 Task: Look for space in Garango, Burkina Faso from 10th July, 2023 to 25th July, 2023 for 3 adults, 1 child in price range Rs.15000 to Rs.25000. Place can be shared room with 2 bedrooms having 3 beds and 2 bathrooms. Property type can be house, flat, guest house. Amenities needed are: wifi, air conditioning, TV, pool, gym, breakfast. Booking option can be shelf check-in. Required host language is English.
Action: Mouse moved to (403, 101)
Screenshot: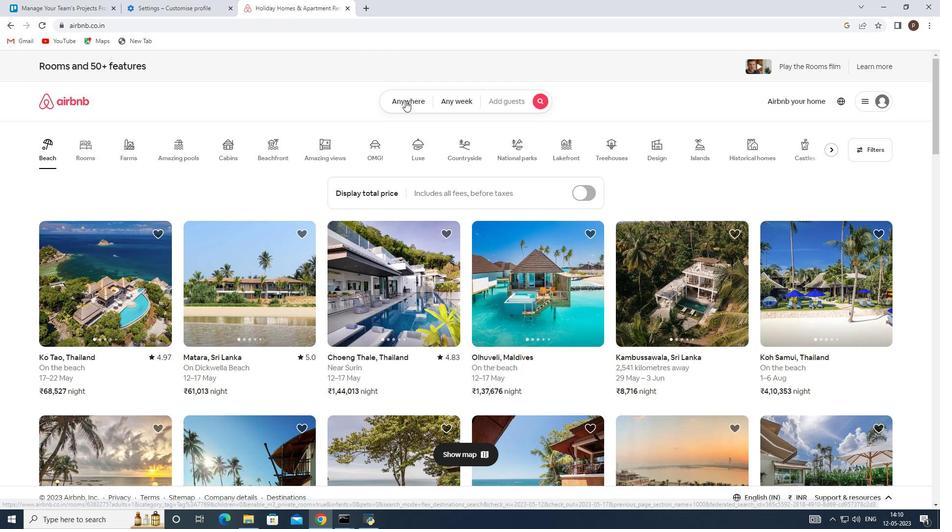 
Action: Mouse pressed left at (403, 101)
Screenshot: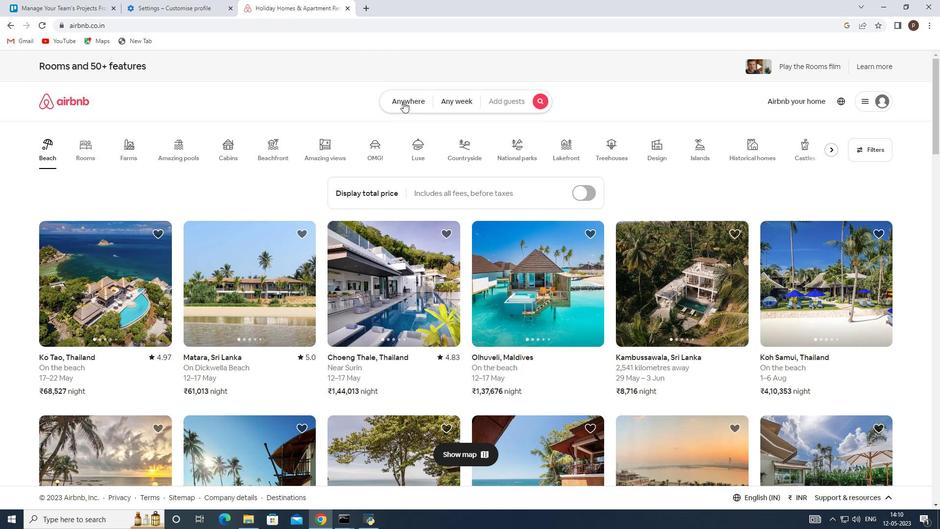 
Action: Mouse moved to (327, 144)
Screenshot: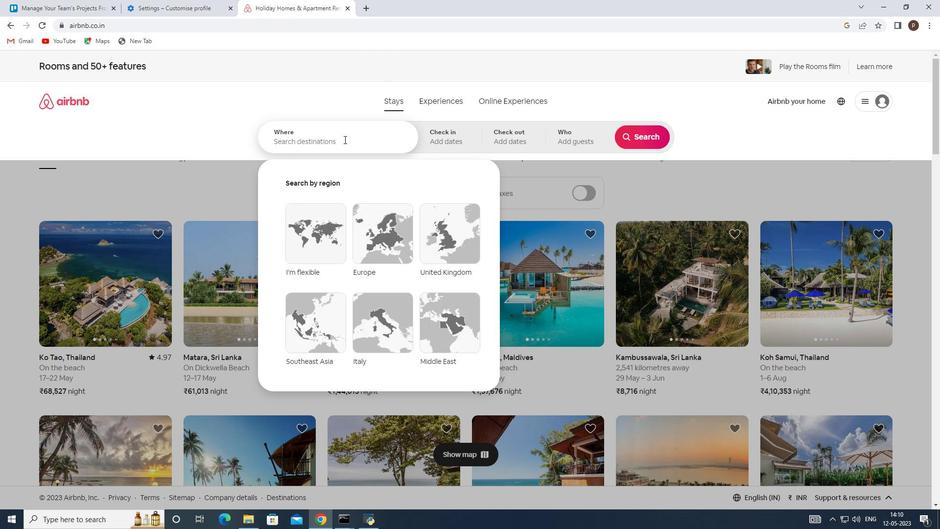 
Action: Mouse pressed left at (327, 144)
Screenshot: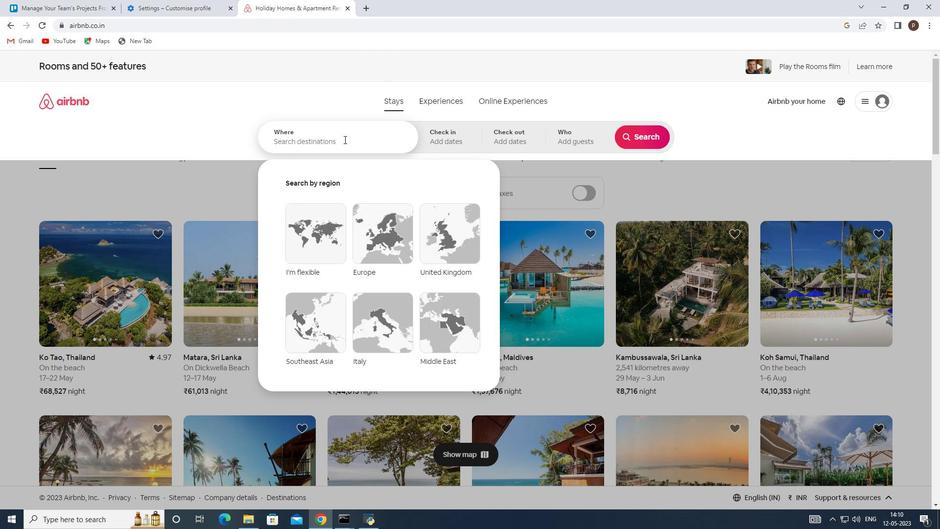 
Action: Key pressed <Key.caps_lock>G<Key.caps_lock>arango,<Key.space><Key.caps_lock>B<Key.caps_lock>urkina
Screenshot: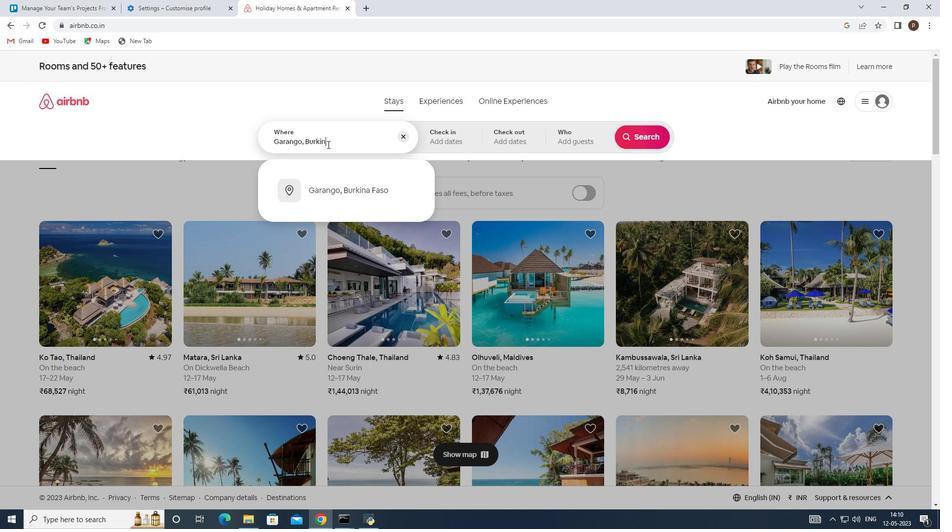 
Action: Mouse moved to (368, 187)
Screenshot: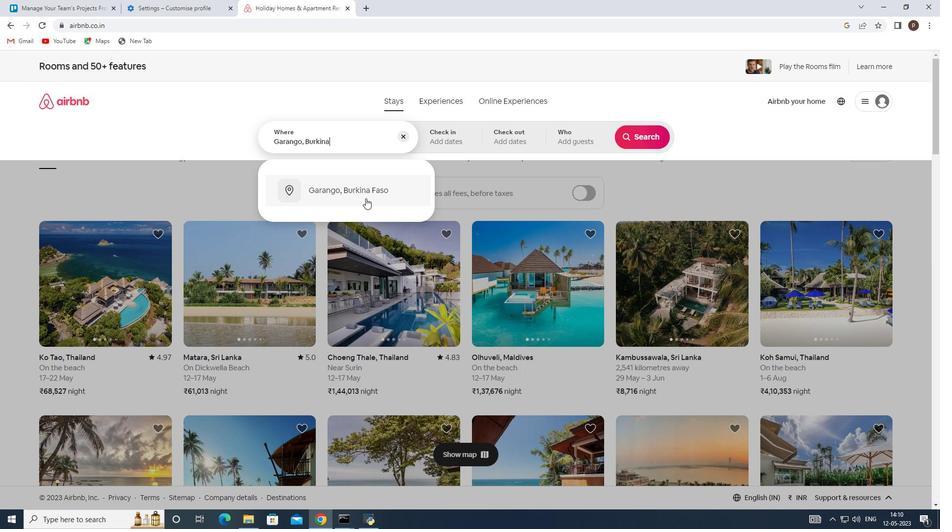 
Action: Mouse pressed left at (368, 187)
Screenshot: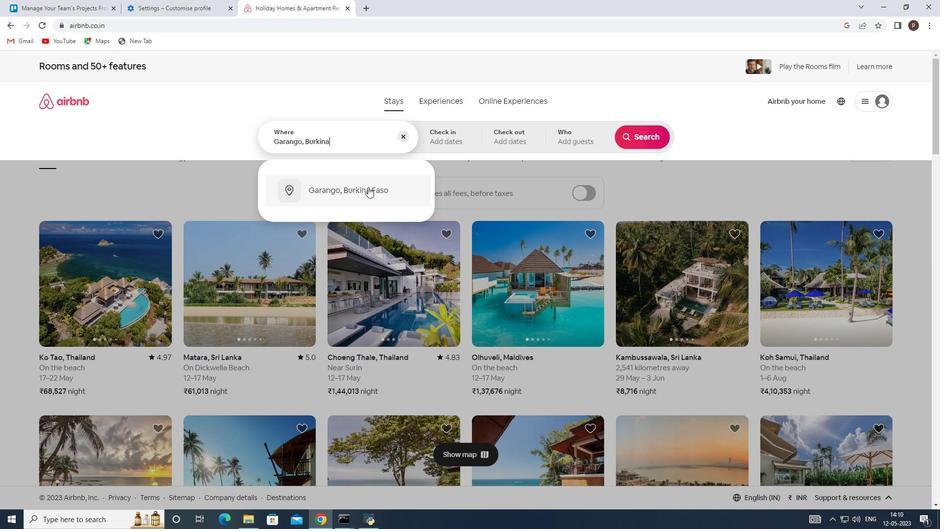 
Action: Mouse moved to (639, 211)
Screenshot: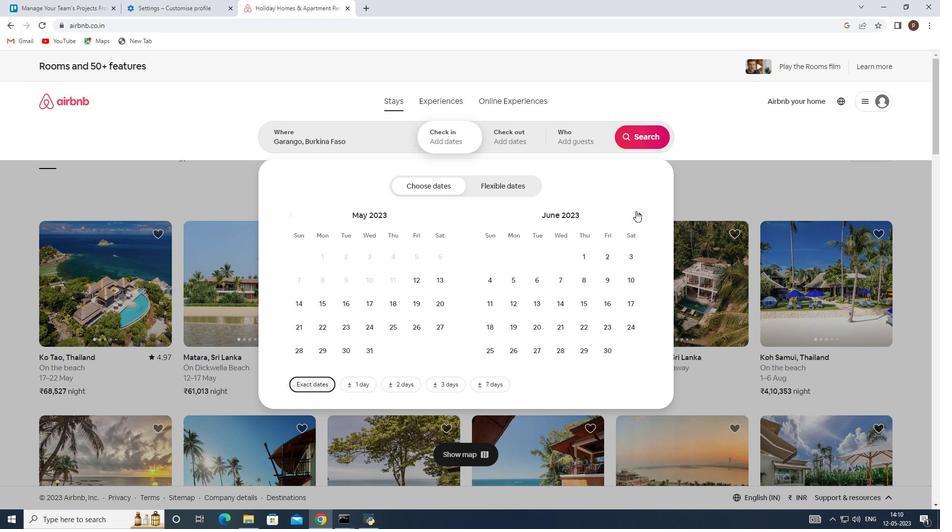 
Action: Mouse pressed left at (639, 211)
Screenshot: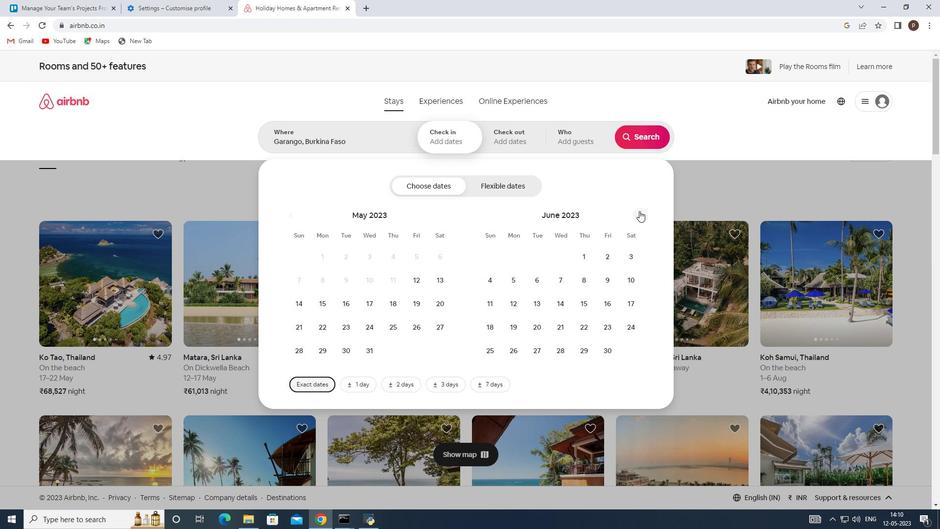 
Action: Mouse moved to (509, 303)
Screenshot: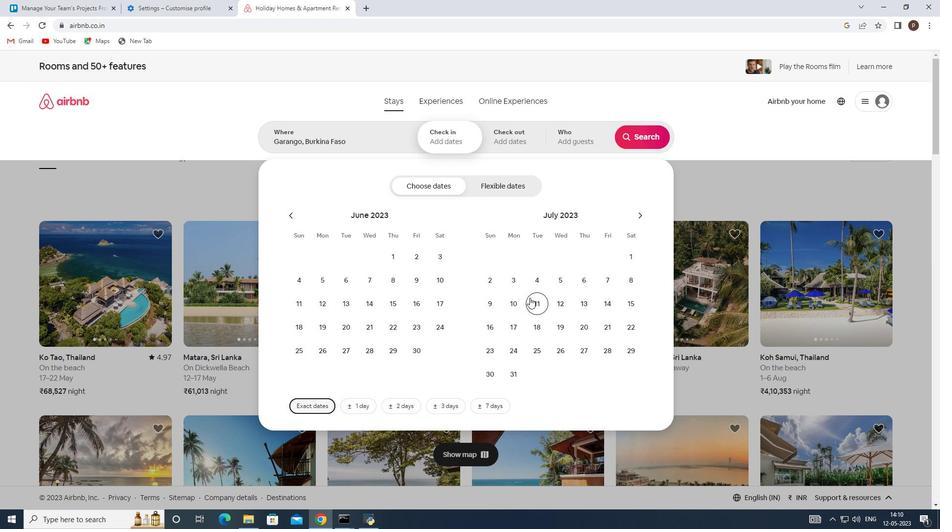 
Action: Mouse pressed left at (509, 303)
Screenshot: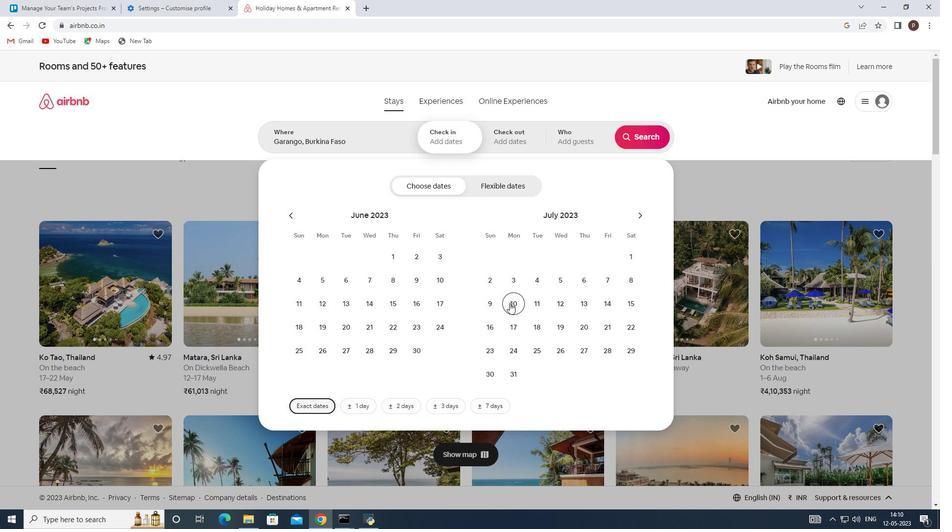 
Action: Mouse moved to (541, 350)
Screenshot: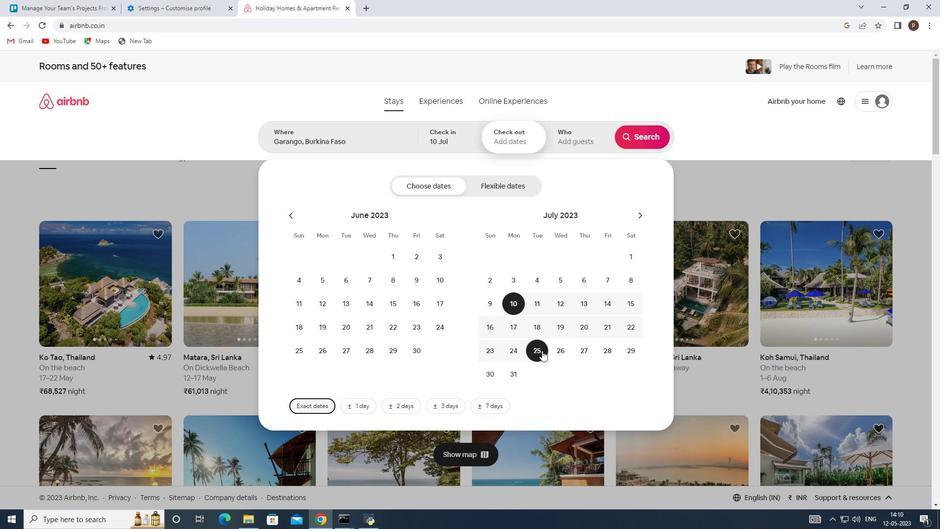 
Action: Mouse pressed left at (541, 350)
Screenshot: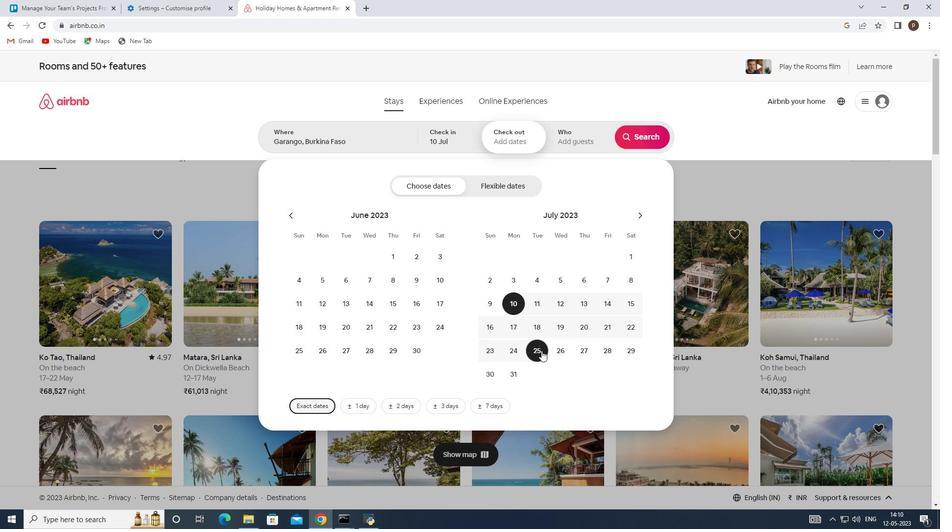 
Action: Mouse moved to (576, 139)
Screenshot: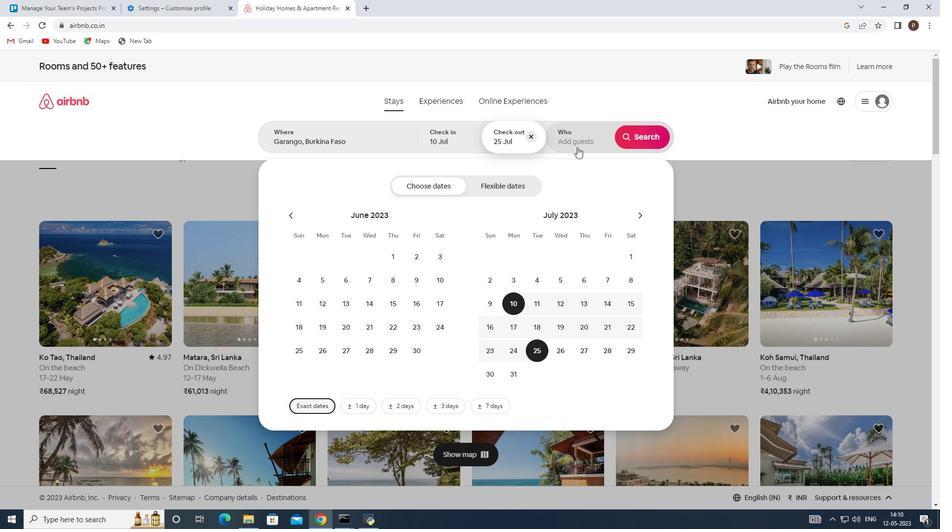 
Action: Mouse pressed left at (576, 139)
Screenshot: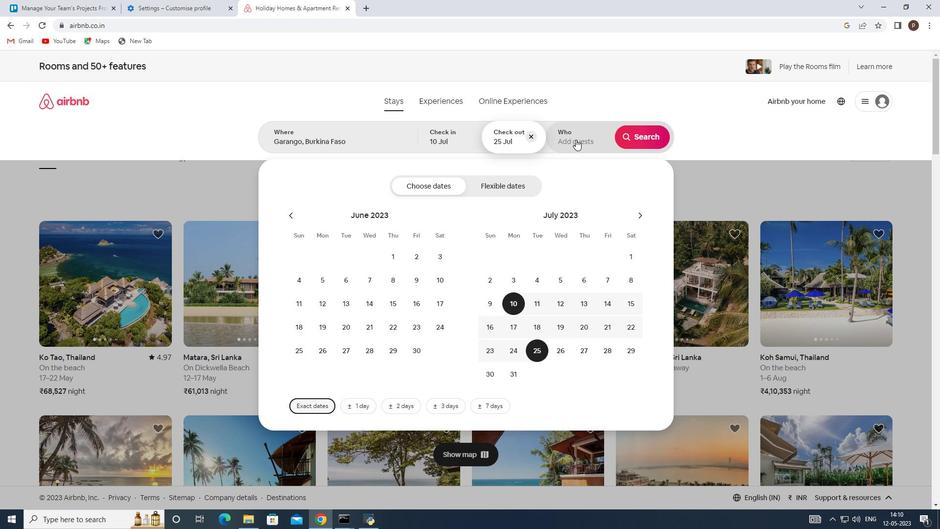
Action: Mouse moved to (642, 188)
Screenshot: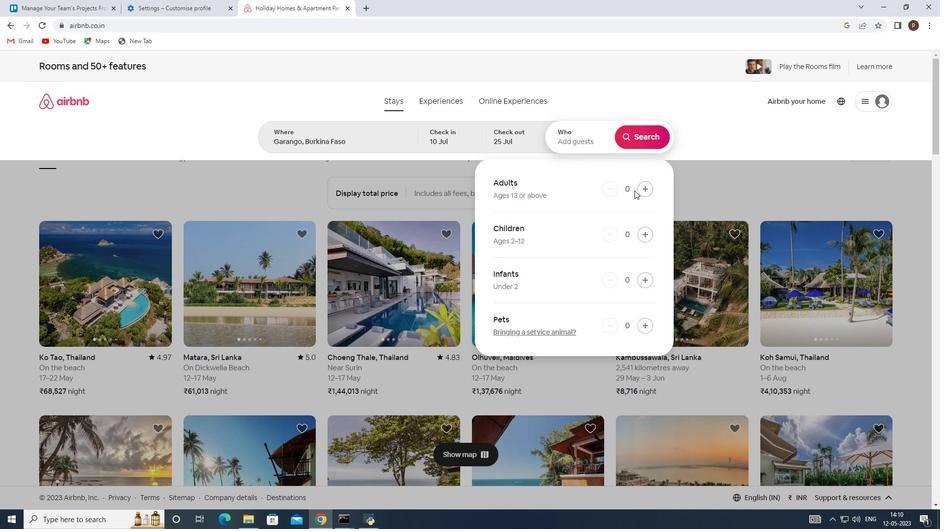 
Action: Mouse pressed left at (642, 188)
Screenshot: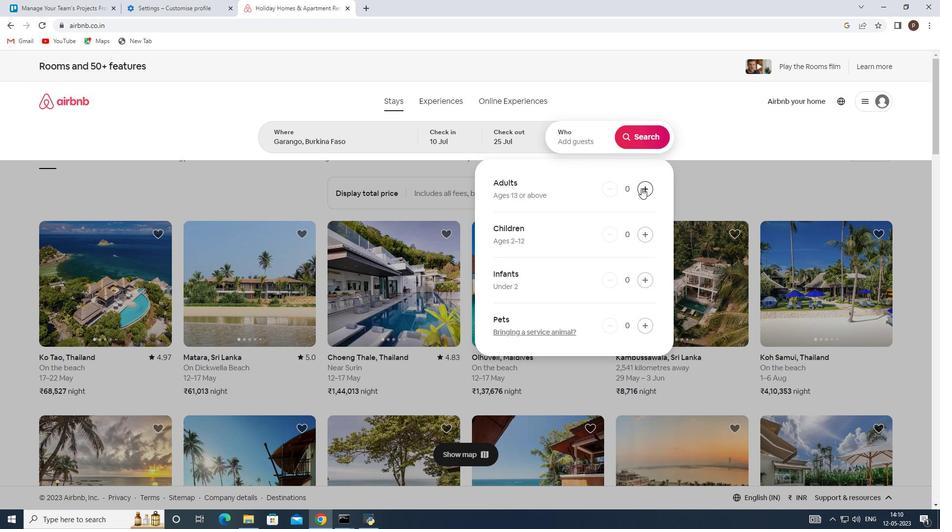 
Action: Mouse pressed left at (642, 188)
Screenshot: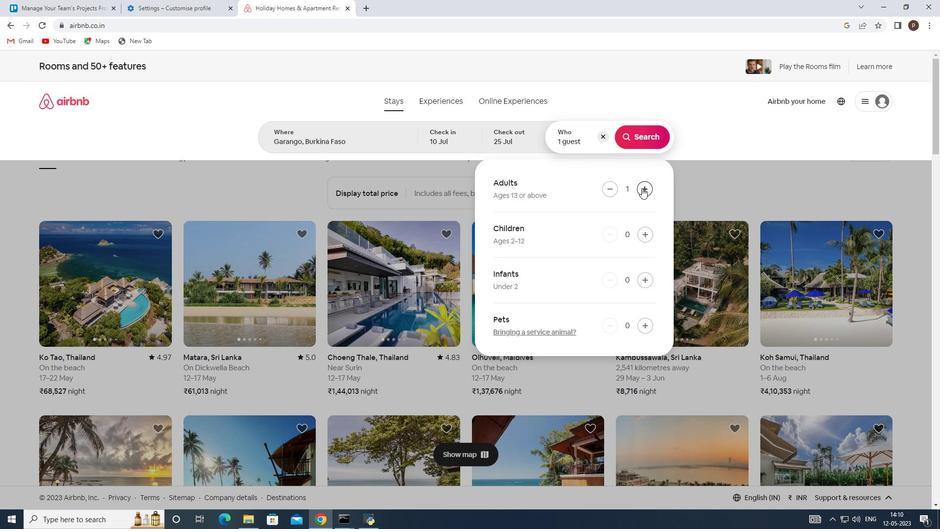 
Action: Mouse pressed left at (642, 188)
Screenshot: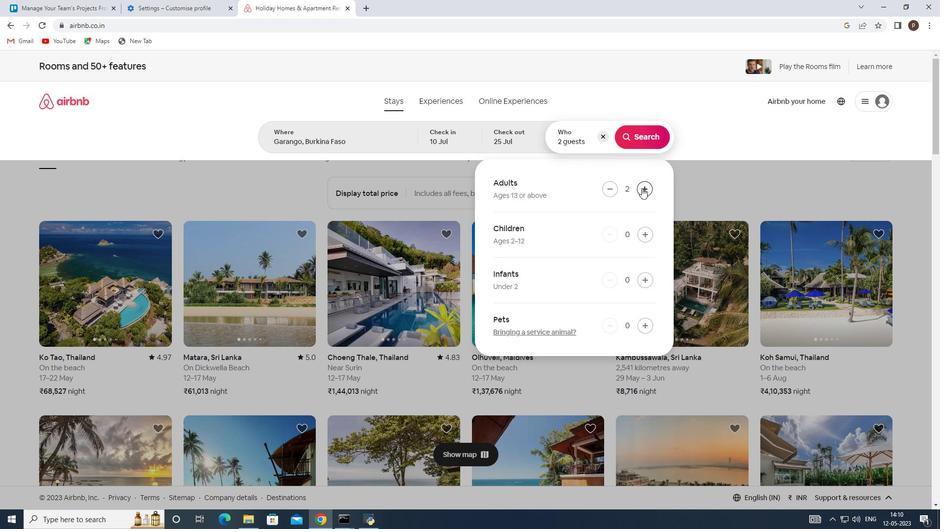 
Action: Mouse moved to (647, 237)
Screenshot: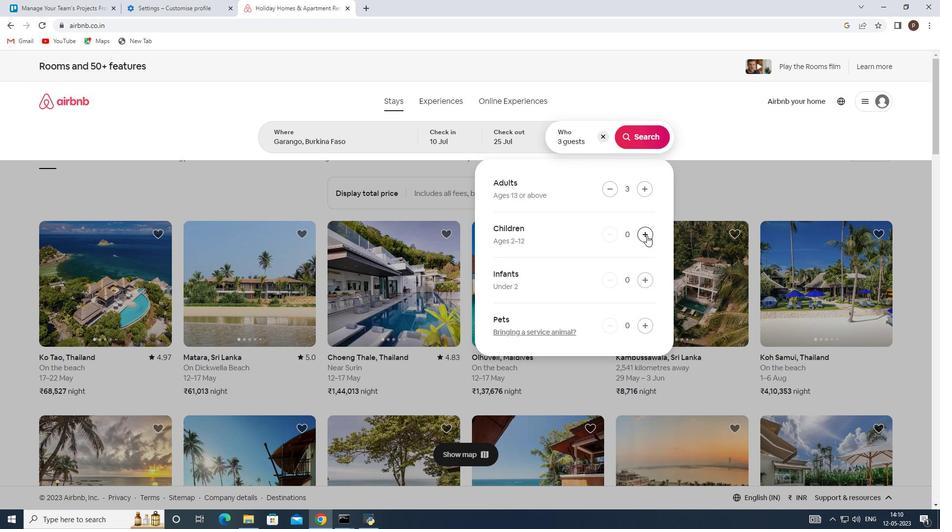 
Action: Mouse pressed left at (647, 237)
Screenshot: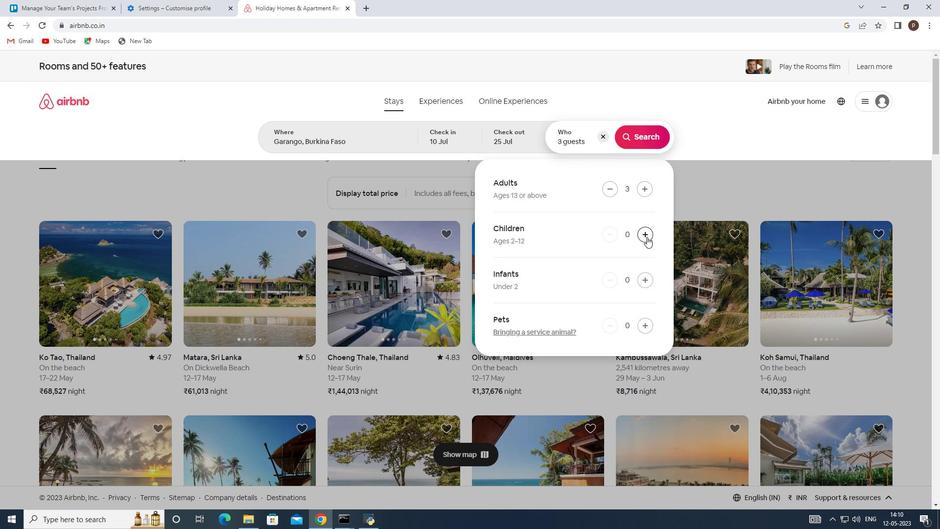 
Action: Mouse moved to (658, 130)
Screenshot: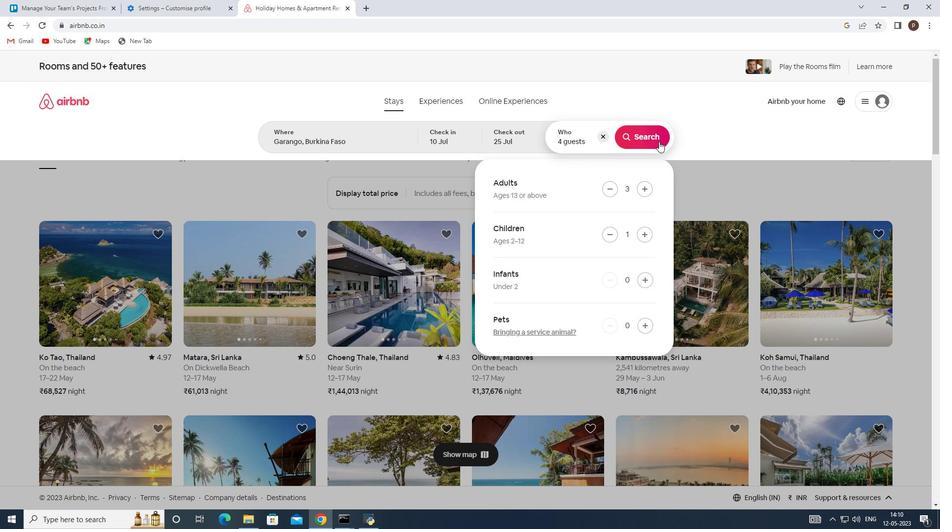 
Action: Mouse pressed left at (658, 130)
Screenshot: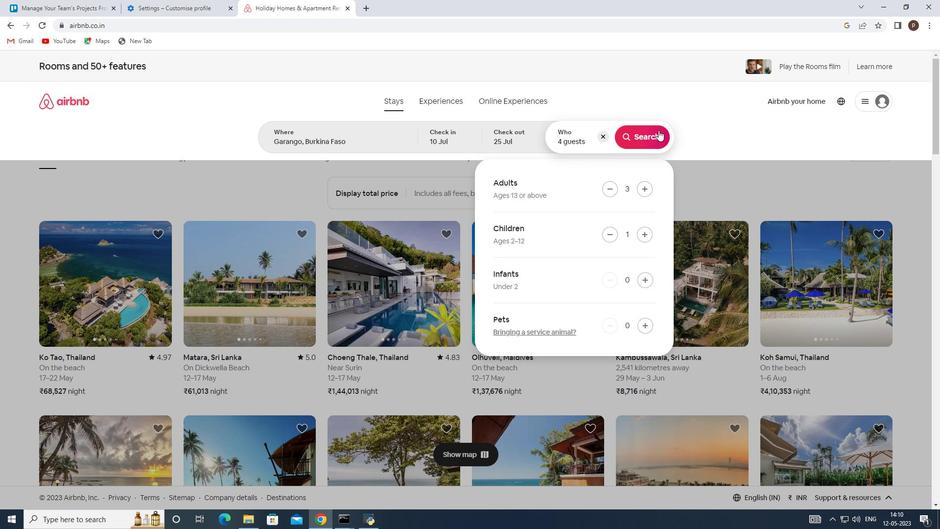 
Action: Mouse moved to (884, 111)
Screenshot: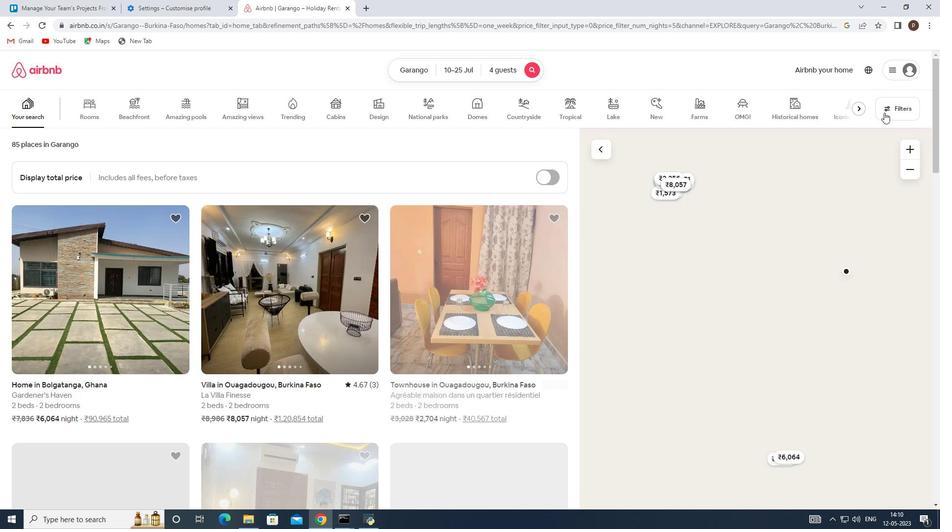 
Action: Mouse pressed left at (884, 111)
Screenshot: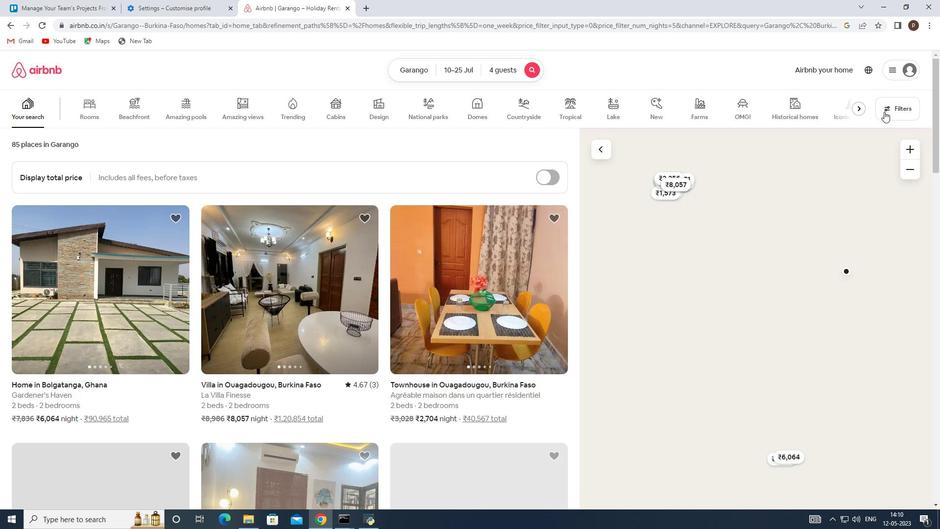 
Action: Mouse moved to (333, 350)
Screenshot: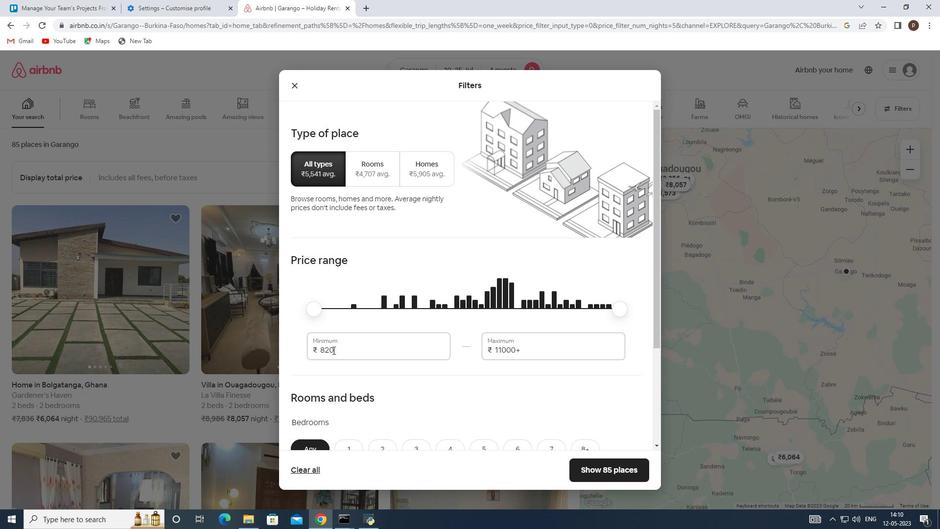 
Action: Mouse pressed left at (333, 350)
Screenshot: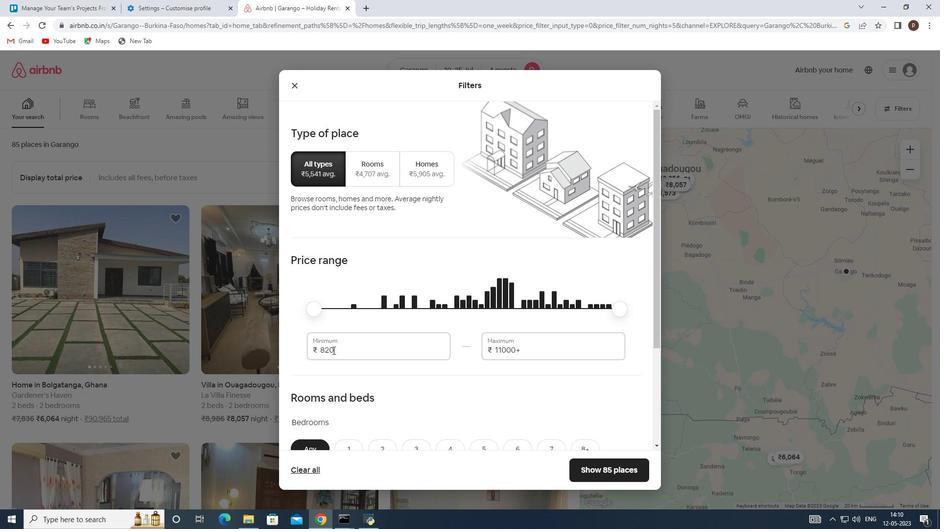 
Action: Mouse pressed left at (333, 350)
Screenshot: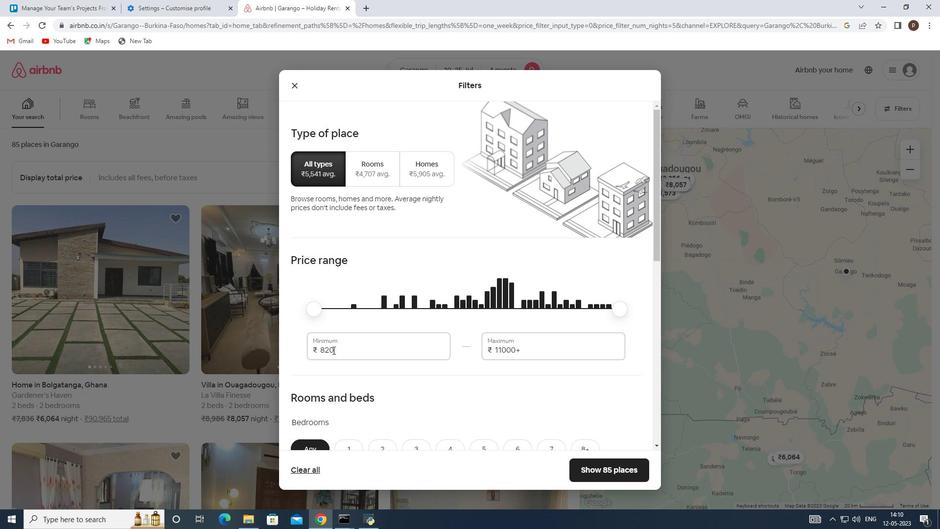 
Action: Key pressed 15000<Key.tab>25000
Screenshot: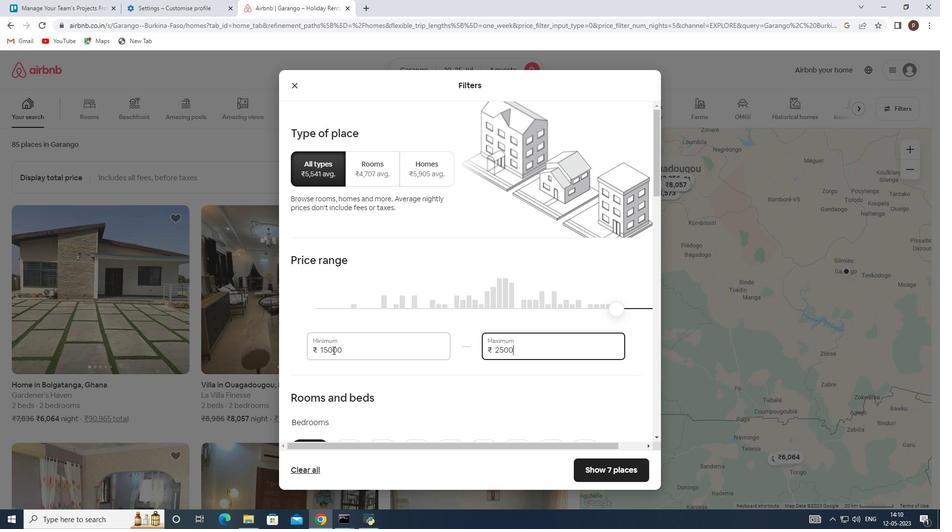 
Action: Mouse moved to (361, 360)
Screenshot: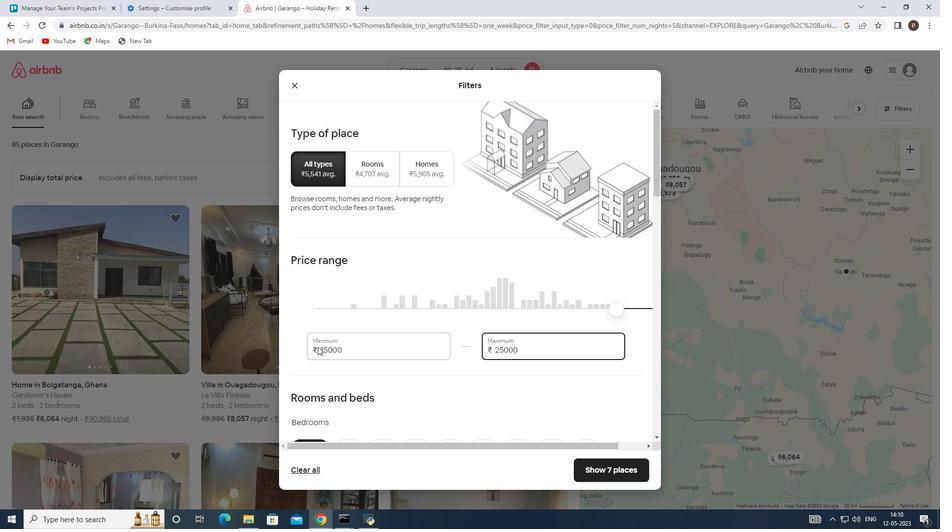 
Action: Mouse scrolled (361, 360) with delta (0, 0)
Screenshot: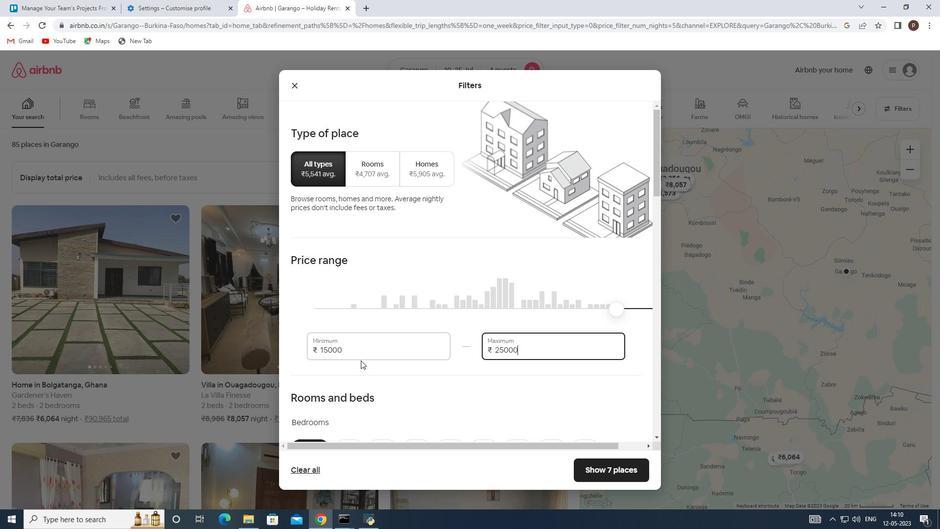 
Action: Mouse moved to (390, 361)
Screenshot: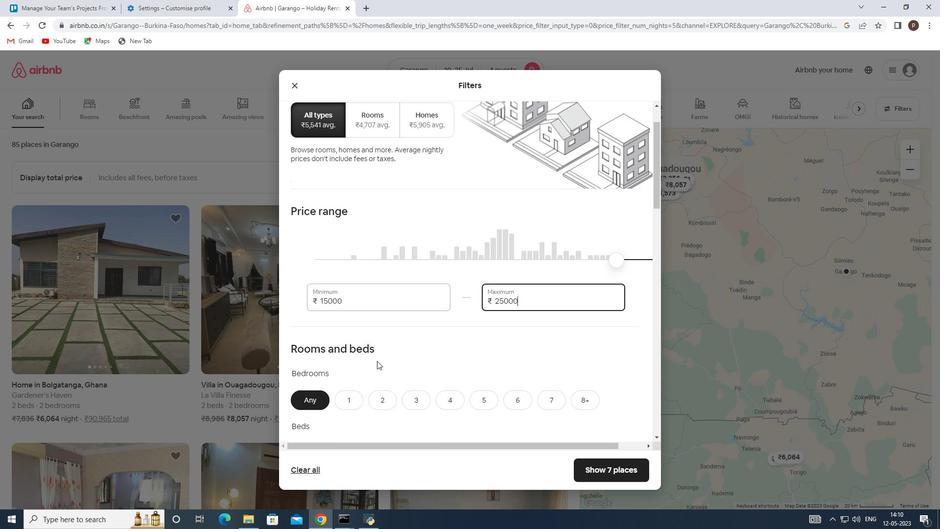 
Action: Mouse scrolled (390, 360) with delta (0, 0)
Screenshot: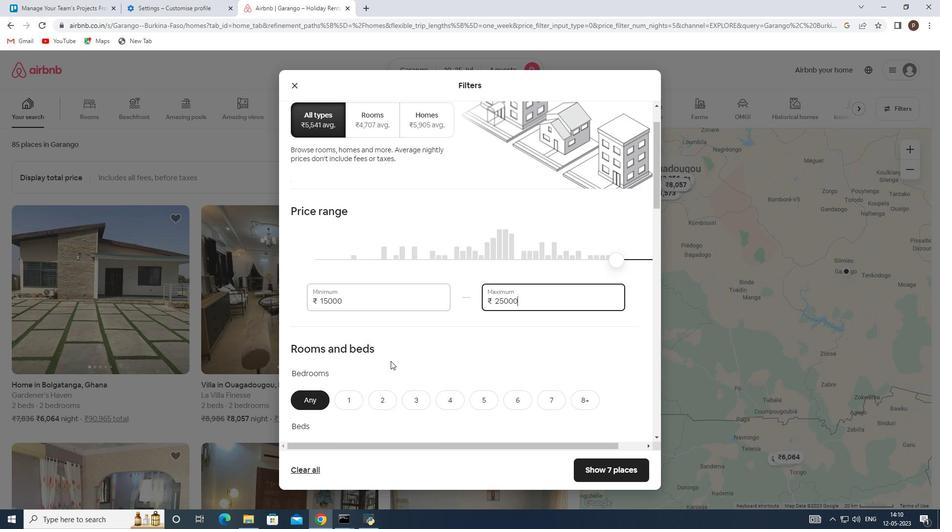 
Action: Mouse scrolled (390, 360) with delta (0, 0)
Screenshot: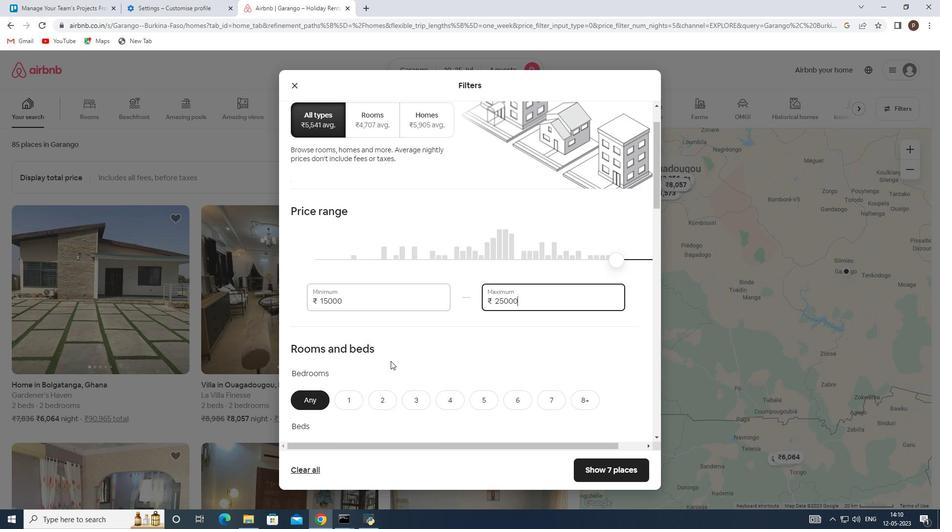 
Action: Mouse moved to (388, 294)
Screenshot: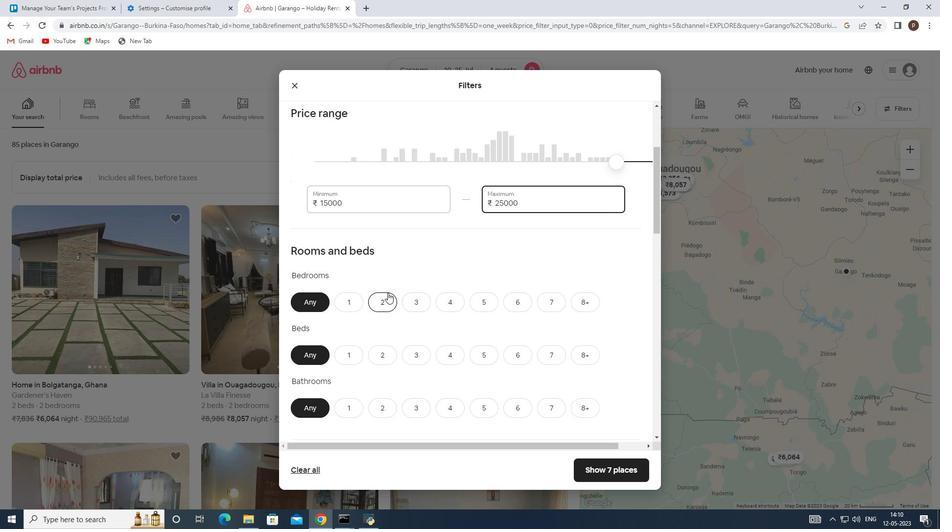 
Action: Mouse pressed left at (388, 294)
Screenshot: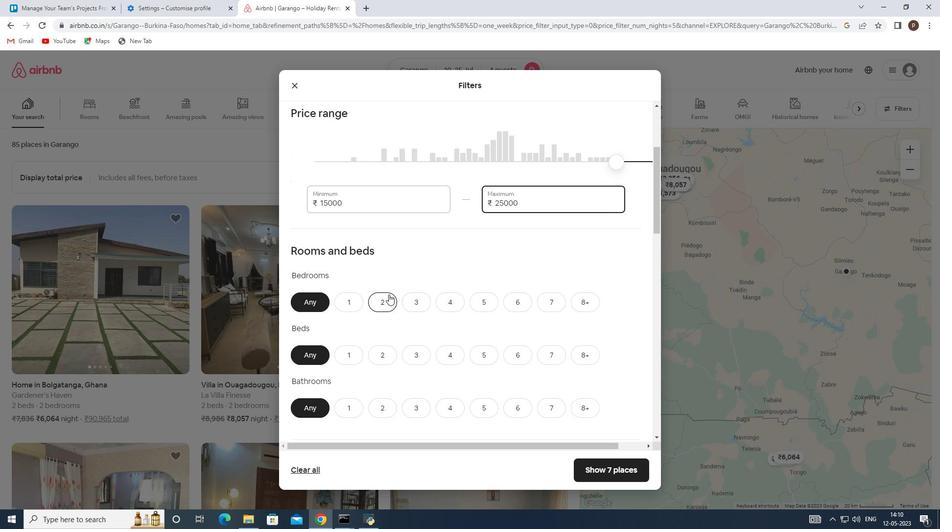 
Action: Mouse moved to (421, 348)
Screenshot: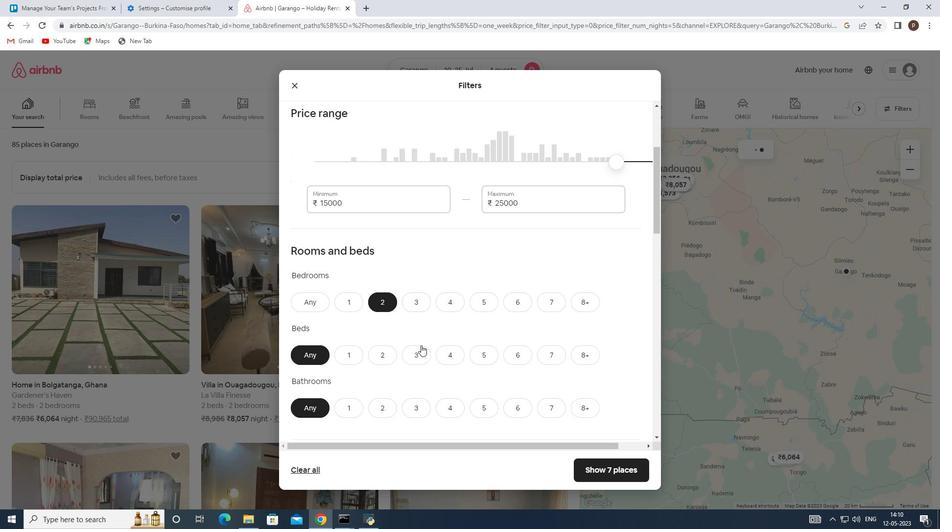 
Action: Mouse pressed left at (421, 348)
Screenshot: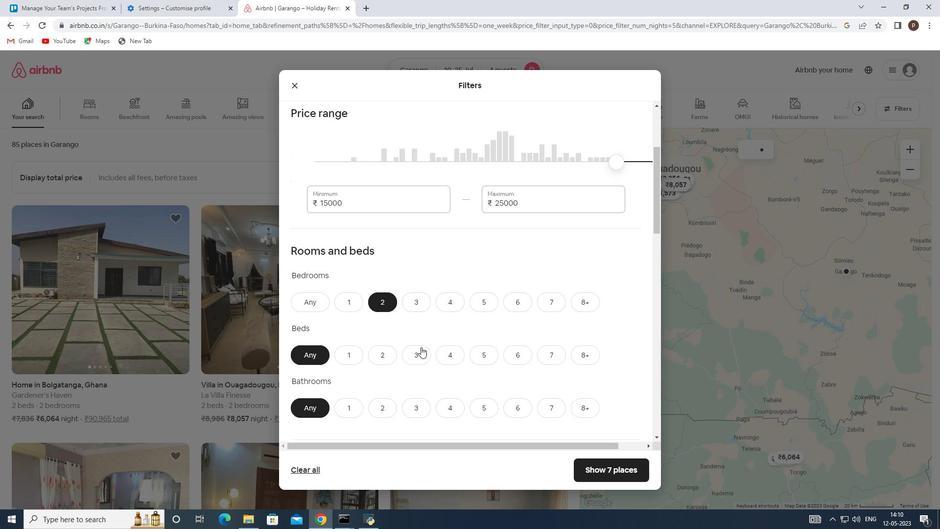 
Action: Mouse moved to (378, 402)
Screenshot: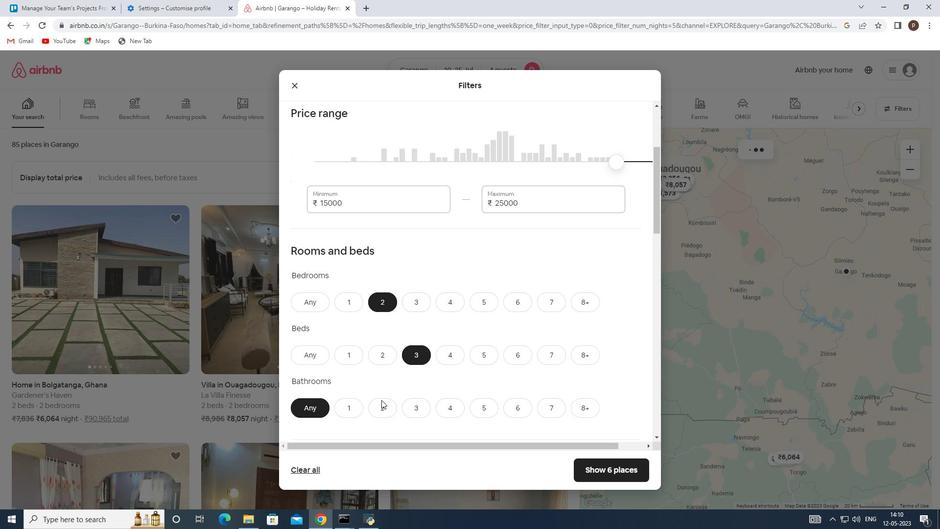
Action: Mouse pressed left at (378, 402)
Screenshot: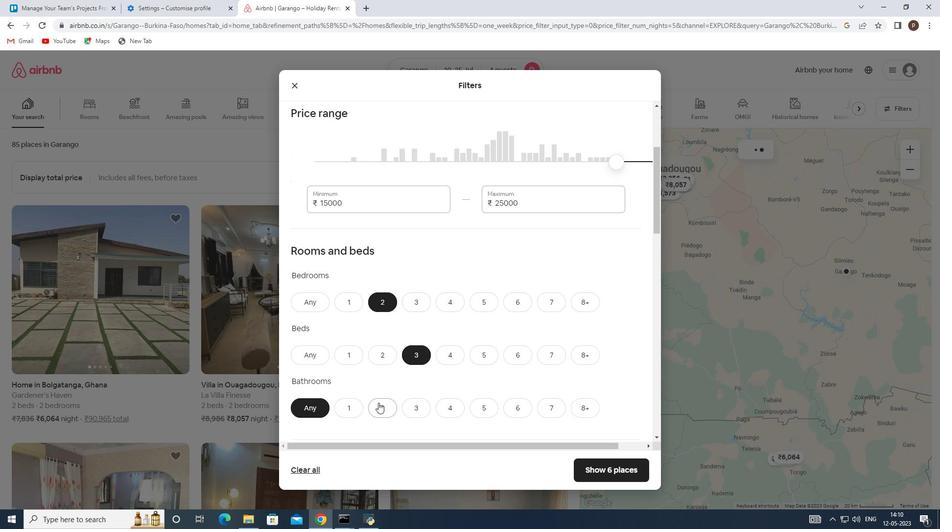 
Action: Mouse moved to (379, 399)
Screenshot: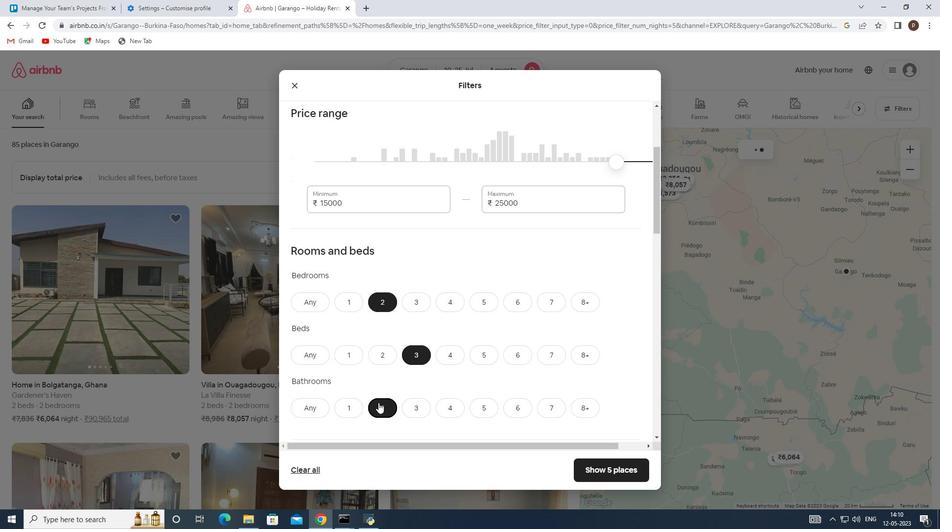 
Action: Mouse scrolled (379, 399) with delta (0, 0)
Screenshot: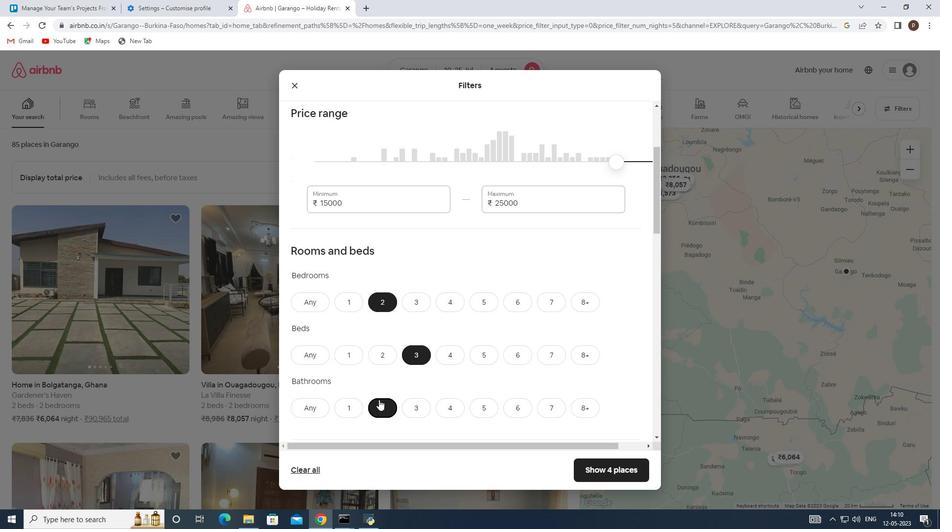 
Action: Mouse scrolled (379, 399) with delta (0, 0)
Screenshot: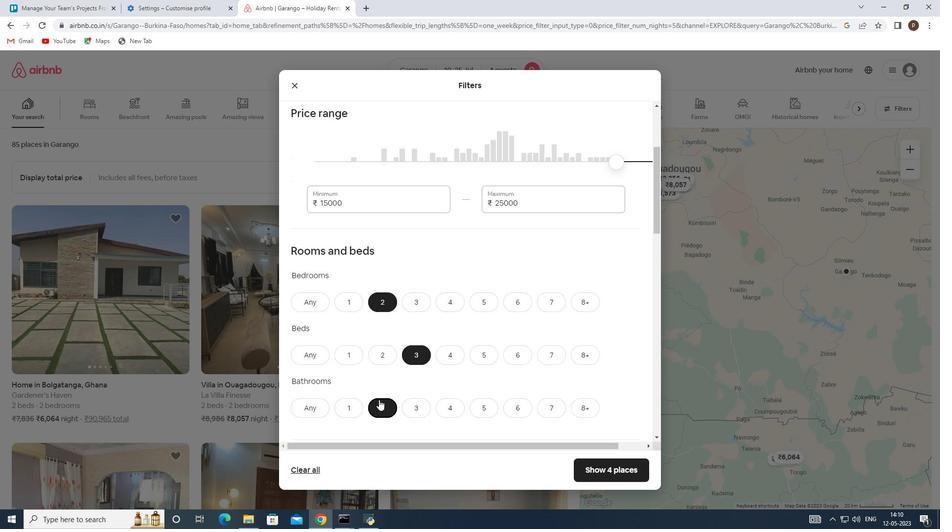 
Action: Mouse moved to (406, 322)
Screenshot: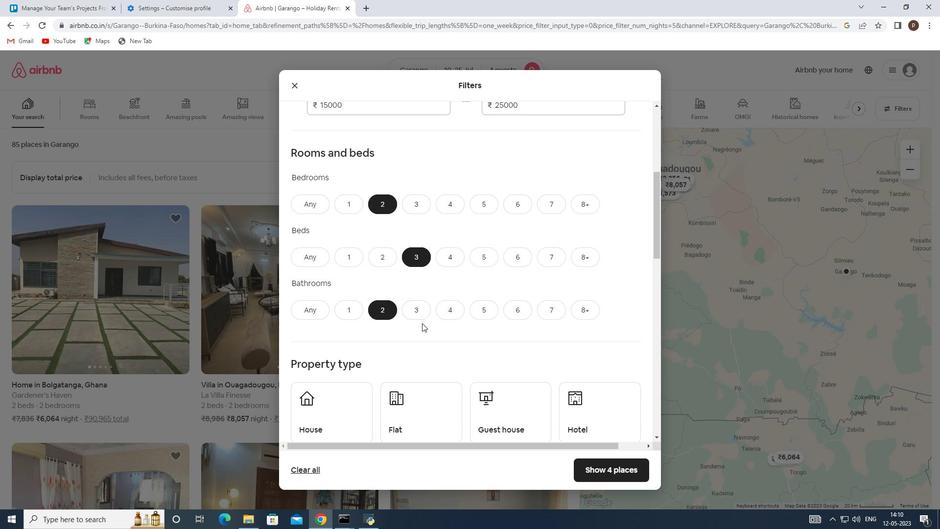 
Action: Mouse scrolled (406, 322) with delta (0, 0)
Screenshot: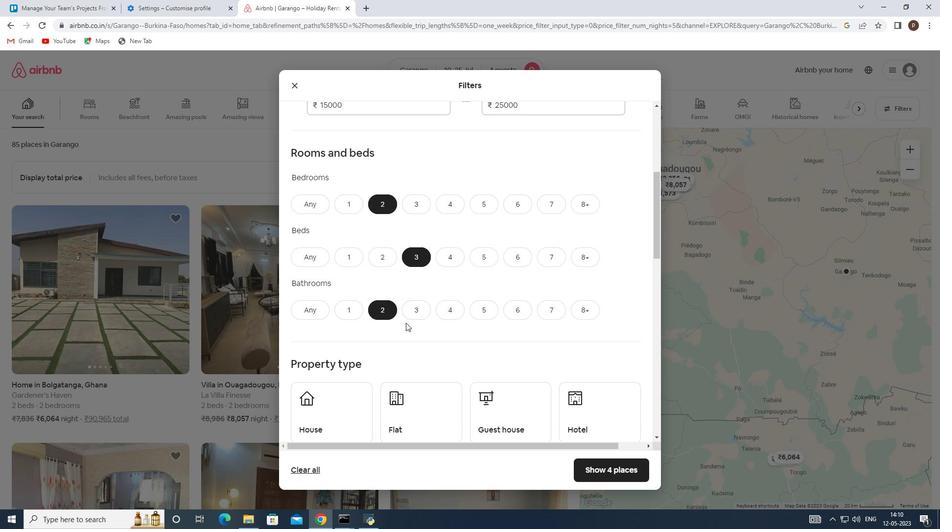 
Action: Mouse moved to (356, 355)
Screenshot: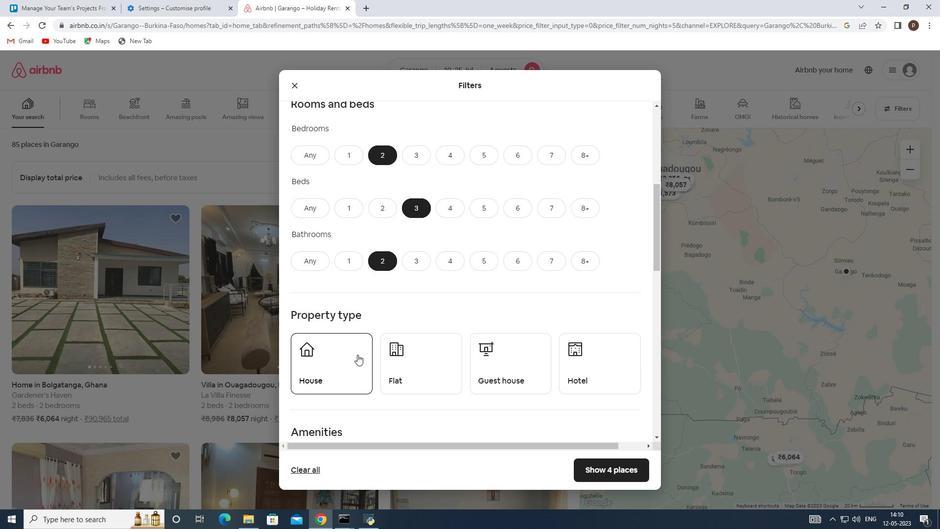 
Action: Mouse pressed left at (356, 355)
Screenshot: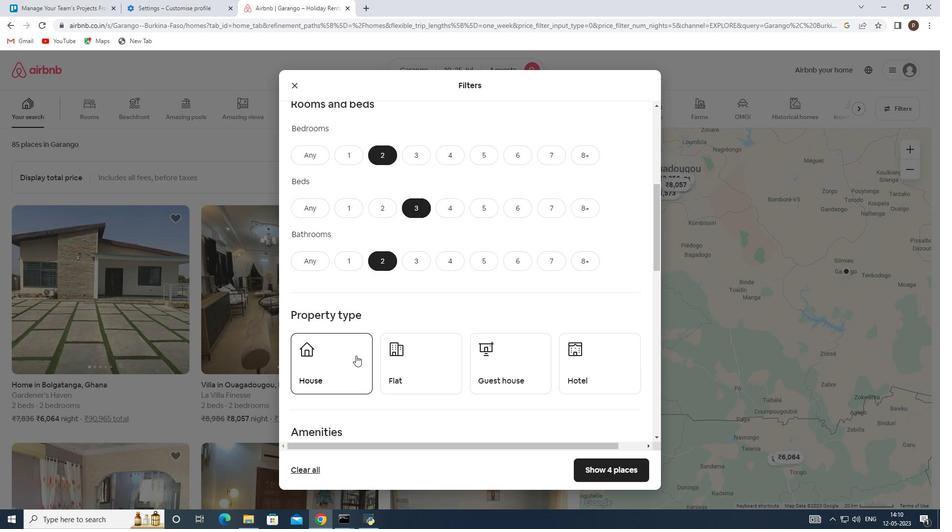 
Action: Mouse moved to (462, 365)
Screenshot: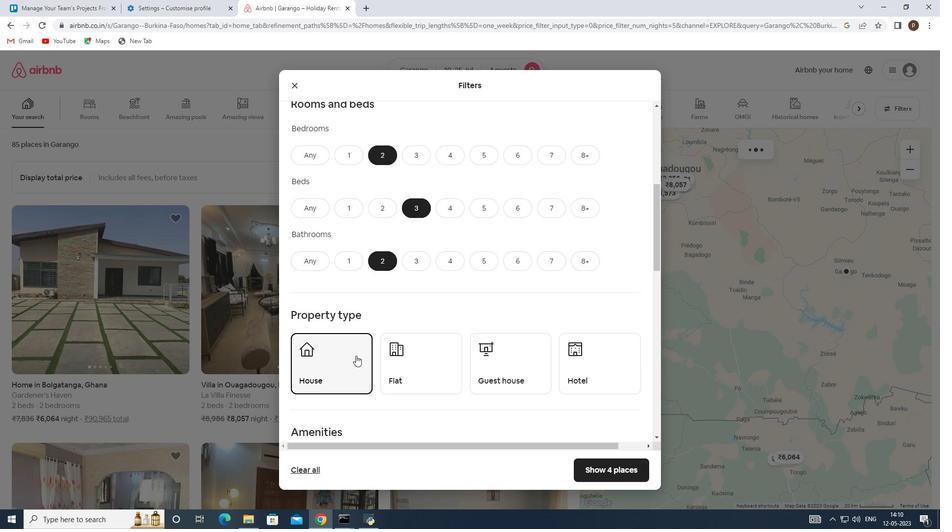 
Action: Mouse pressed left at (462, 365)
Screenshot: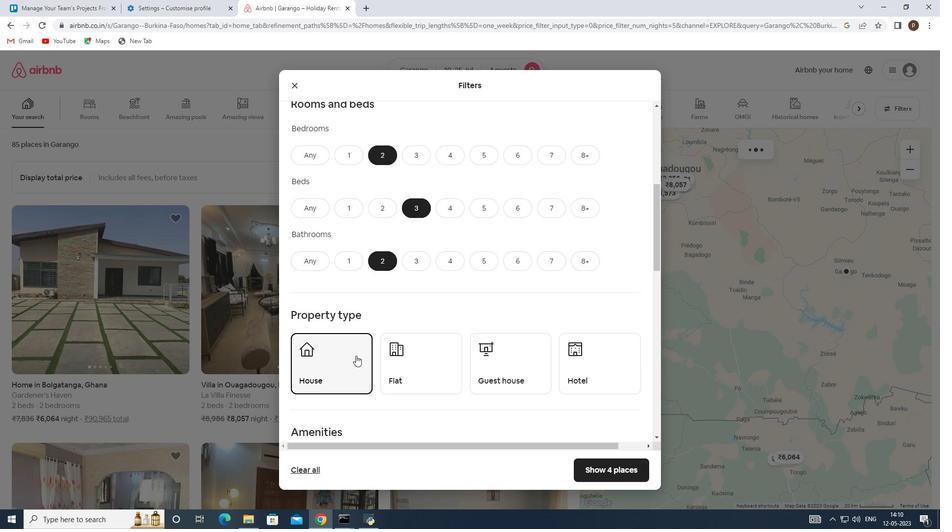 
Action: Mouse moved to (446, 366)
Screenshot: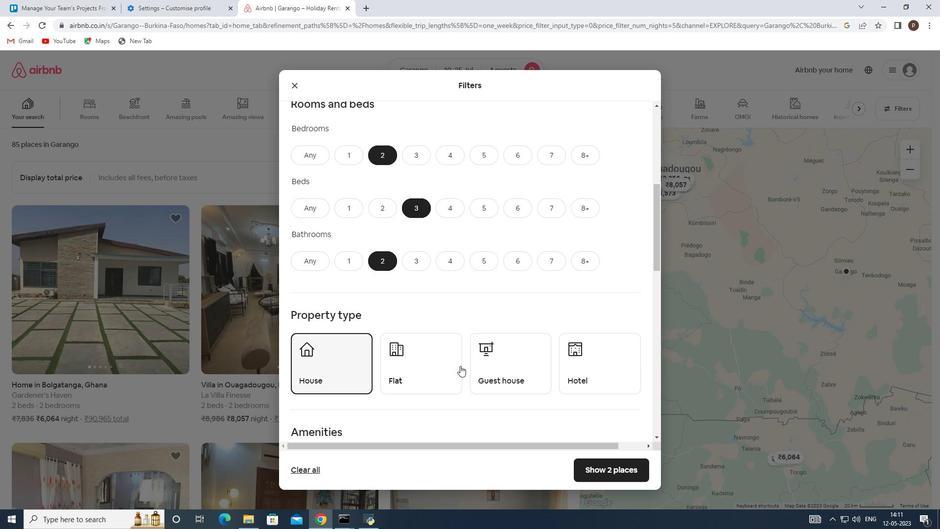
Action: Mouse pressed left at (446, 366)
Screenshot: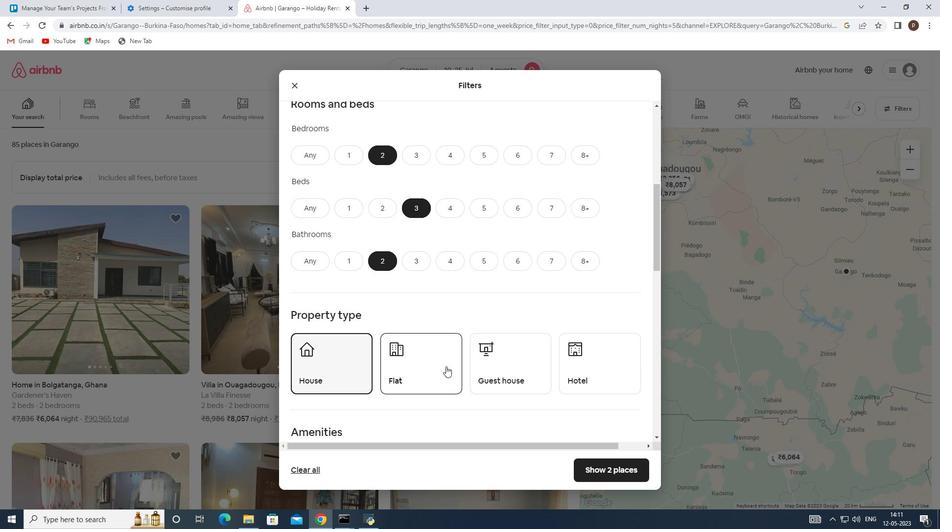 
Action: Mouse moved to (494, 365)
Screenshot: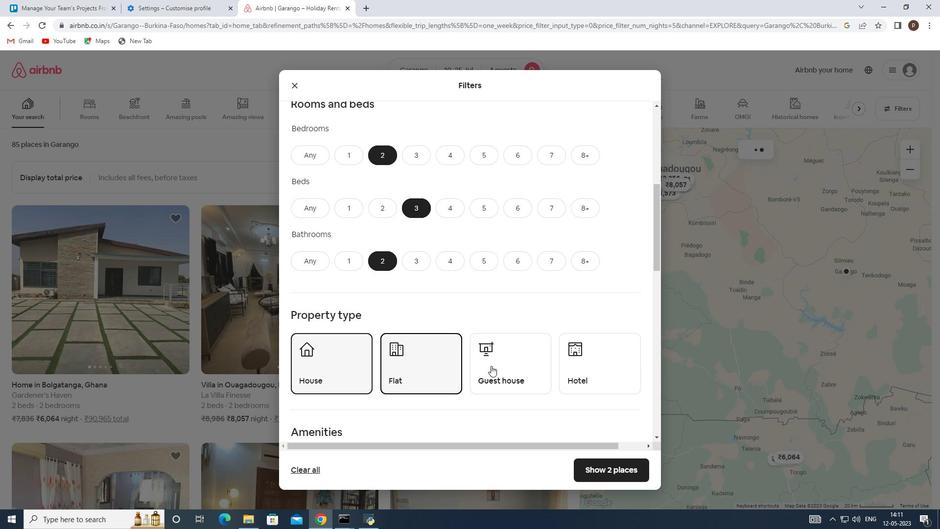 
Action: Mouse pressed left at (494, 365)
Screenshot: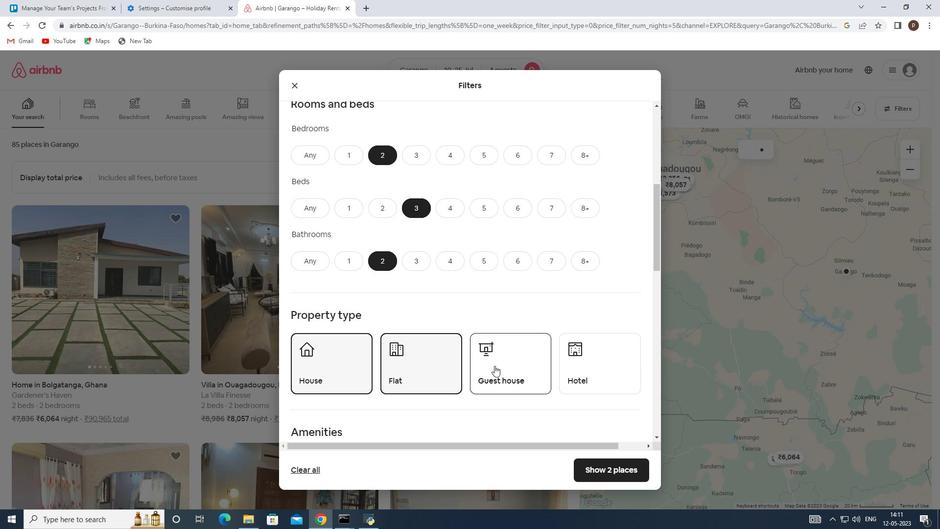 
Action: Mouse moved to (446, 364)
Screenshot: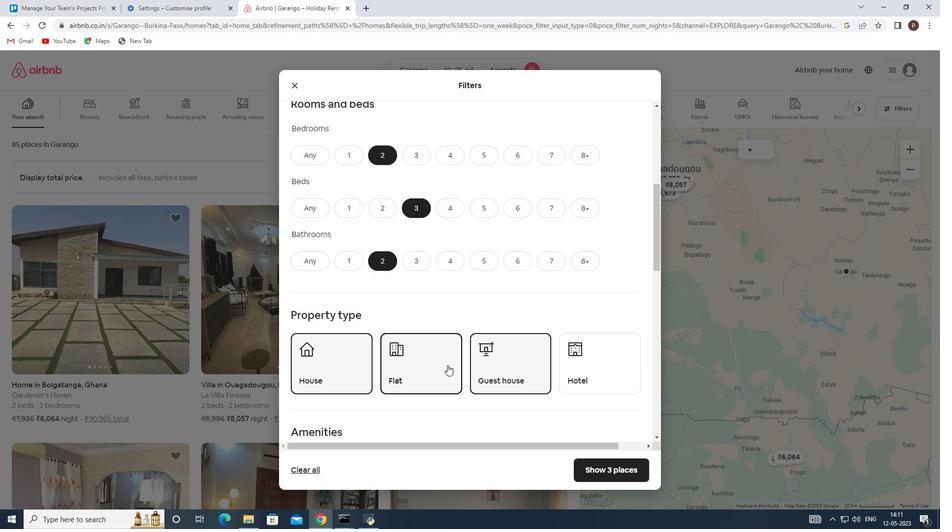 
Action: Mouse scrolled (446, 364) with delta (0, 0)
Screenshot: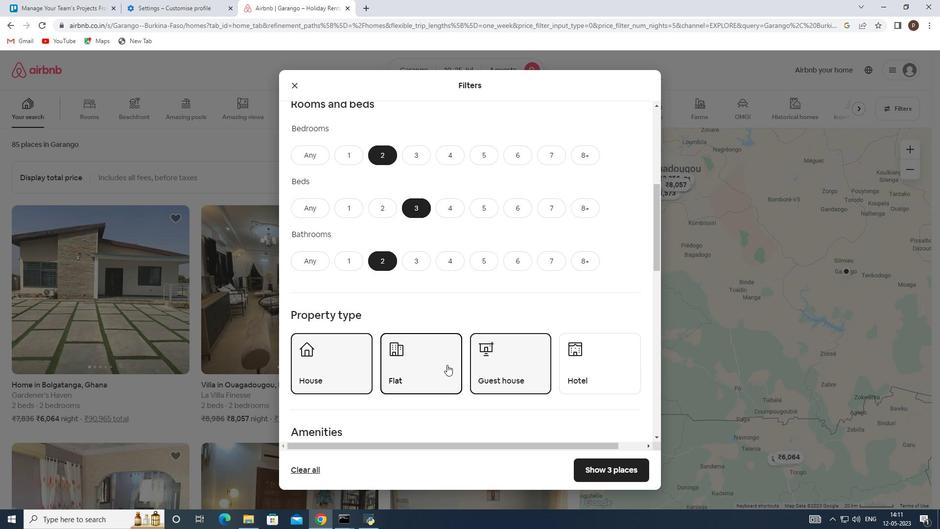 
Action: Mouse moved to (437, 359)
Screenshot: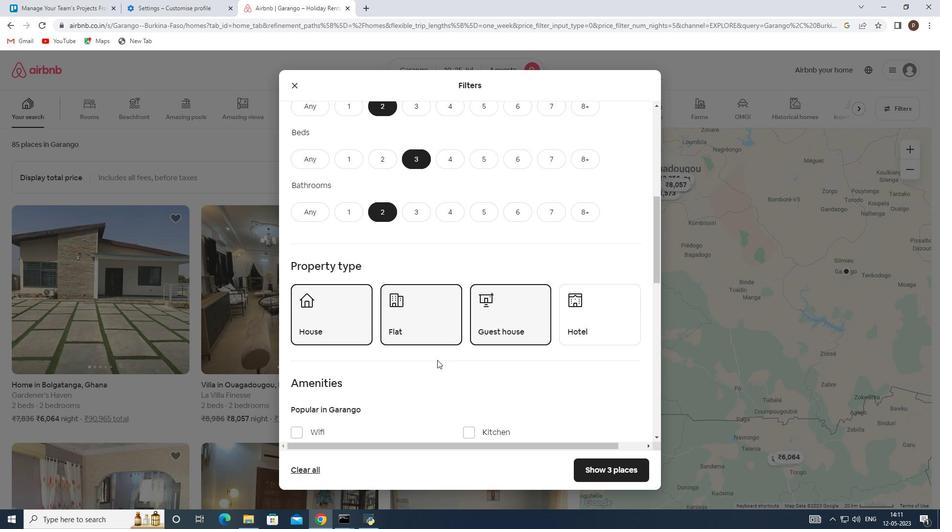 
Action: Mouse scrolled (437, 358) with delta (0, 0)
Screenshot: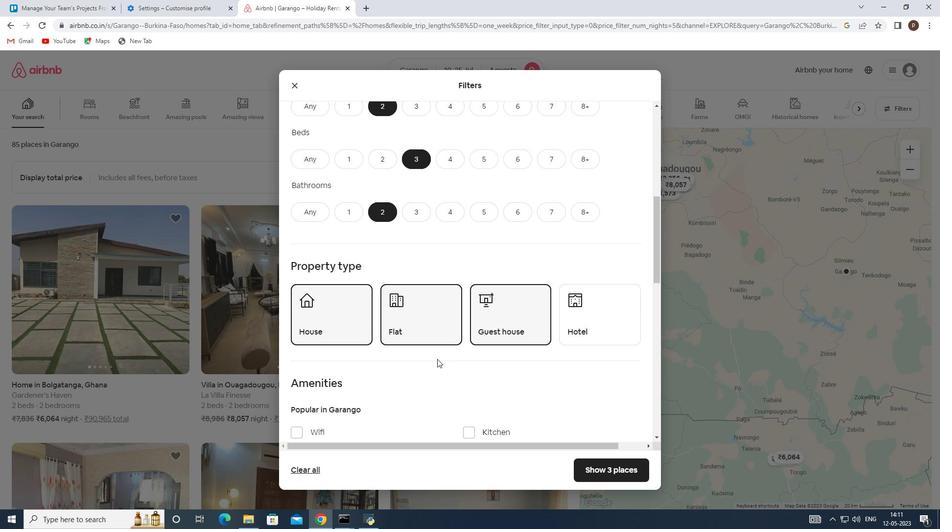 
Action: Mouse moved to (430, 350)
Screenshot: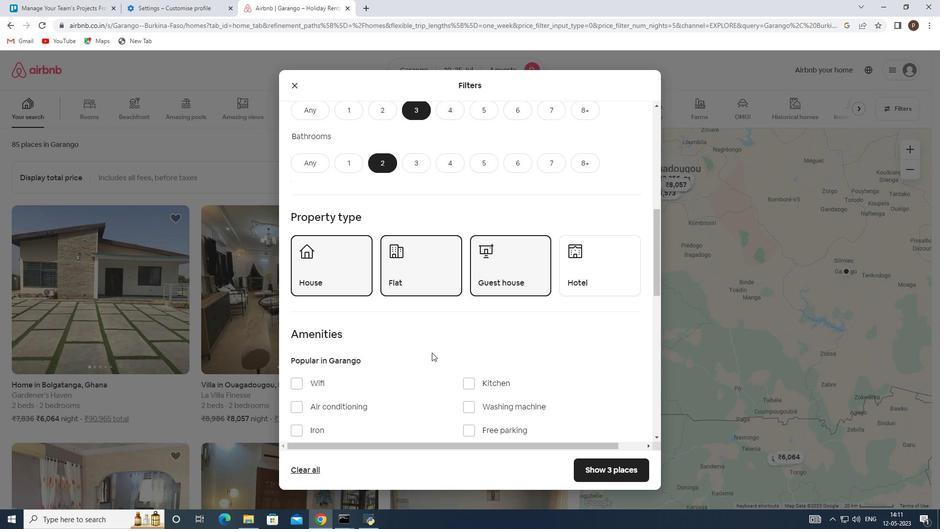 
Action: Mouse scrolled (430, 349) with delta (0, 0)
Screenshot: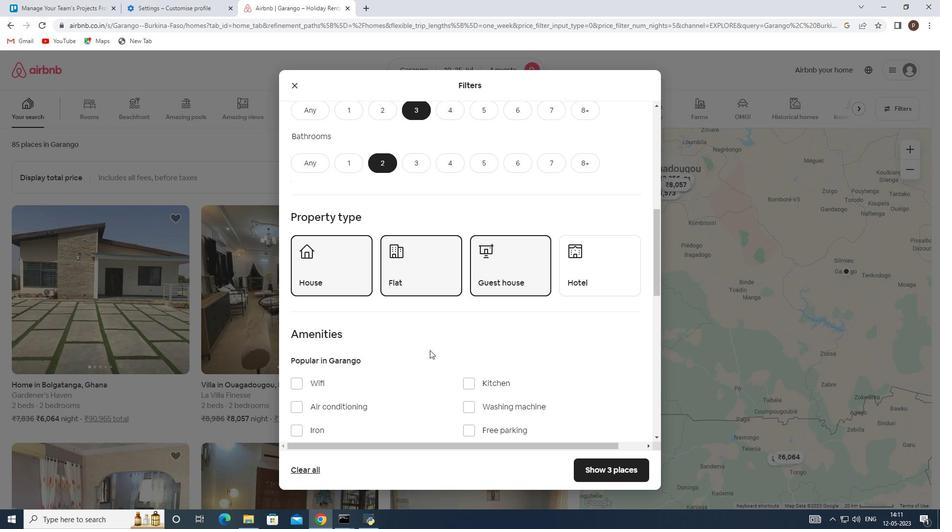 
Action: Mouse scrolled (430, 349) with delta (0, 0)
Screenshot: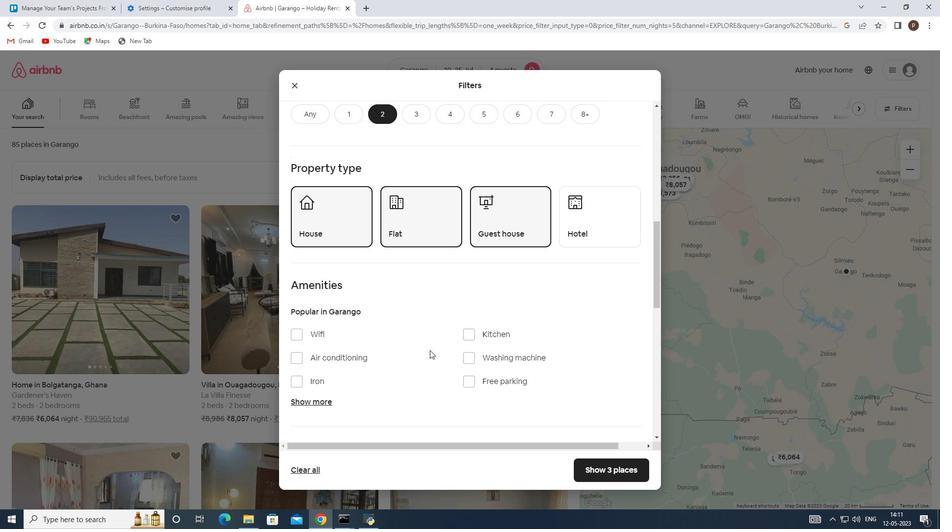 
Action: Mouse scrolled (430, 349) with delta (0, 0)
Screenshot: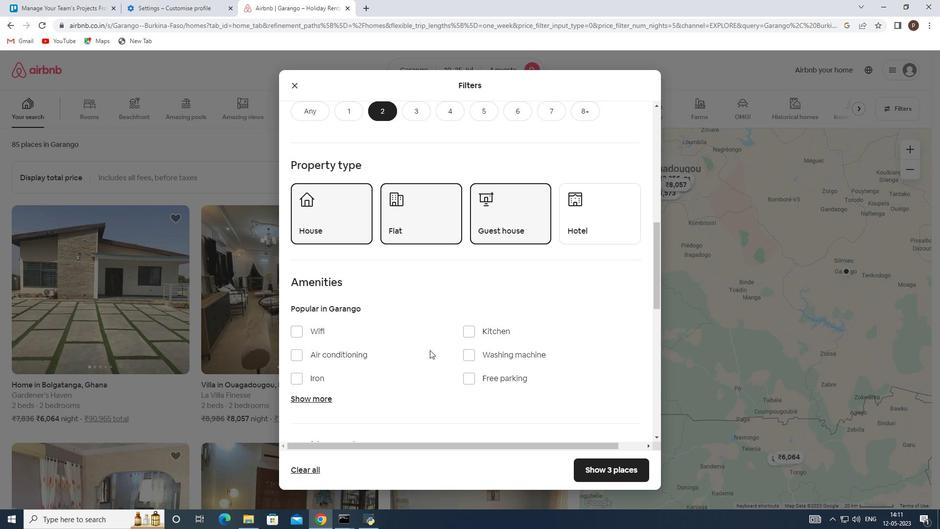 
Action: Mouse moved to (297, 233)
Screenshot: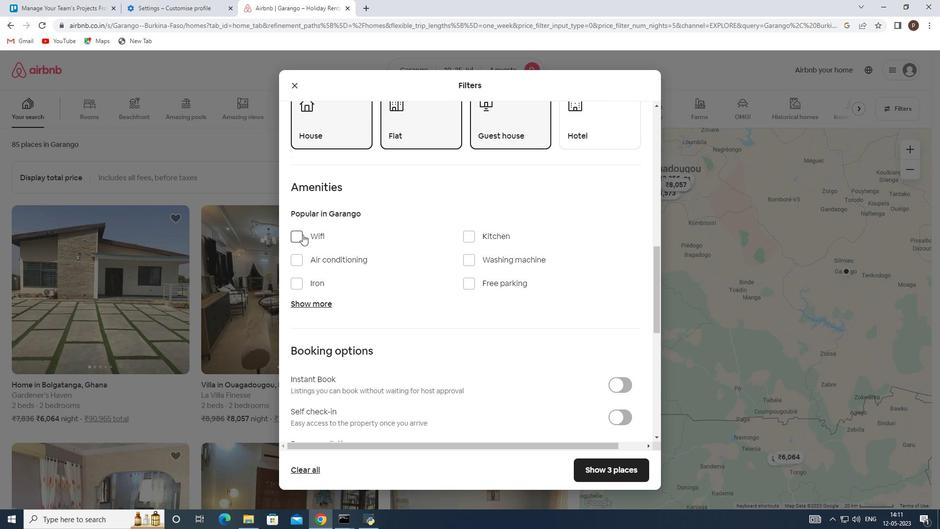 
Action: Mouse pressed left at (297, 233)
Screenshot: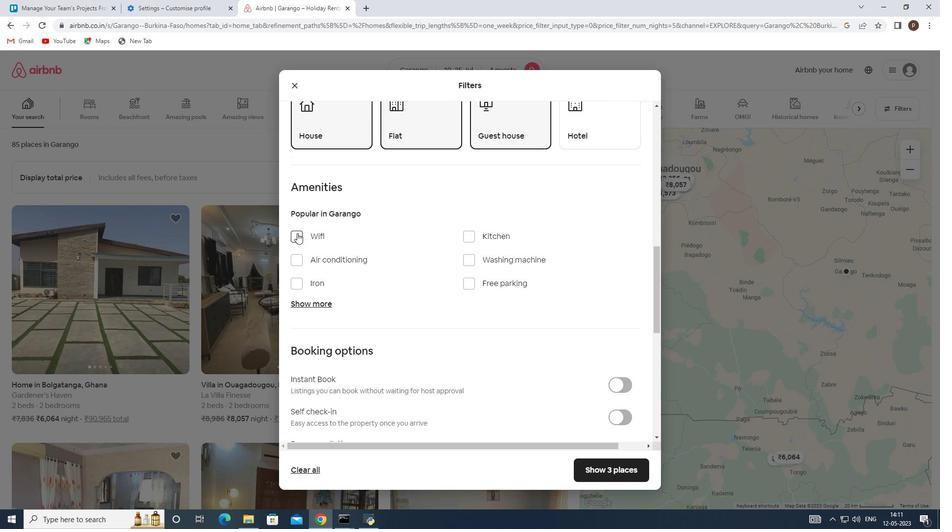 
Action: Mouse moved to (297, 259)
Screenshot: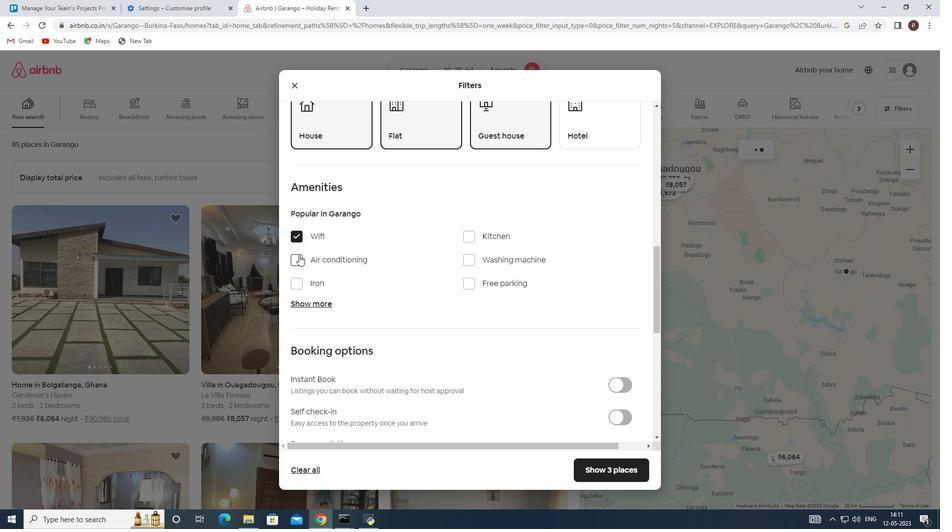 
Action: Mouse pressed left at (297, 259)
Screenshot: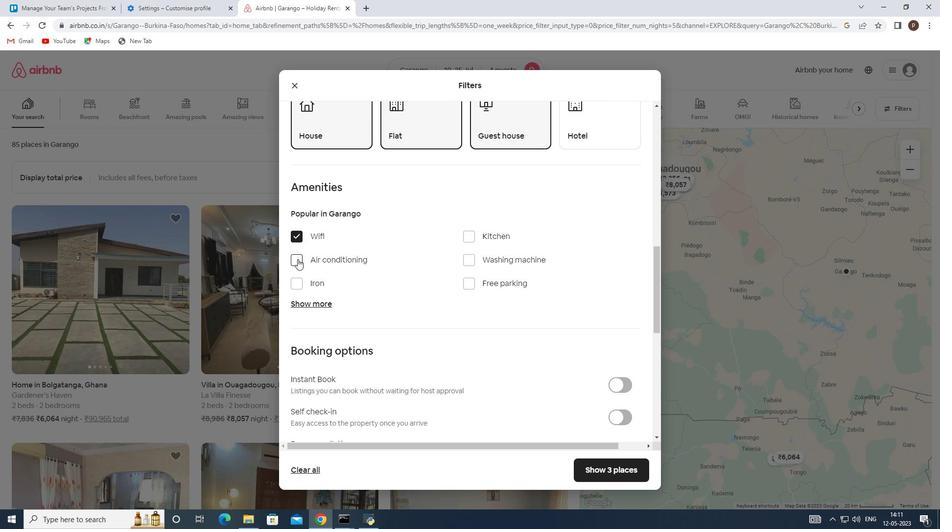 
Action: Mouse moved to (305, 302)
Screenshot: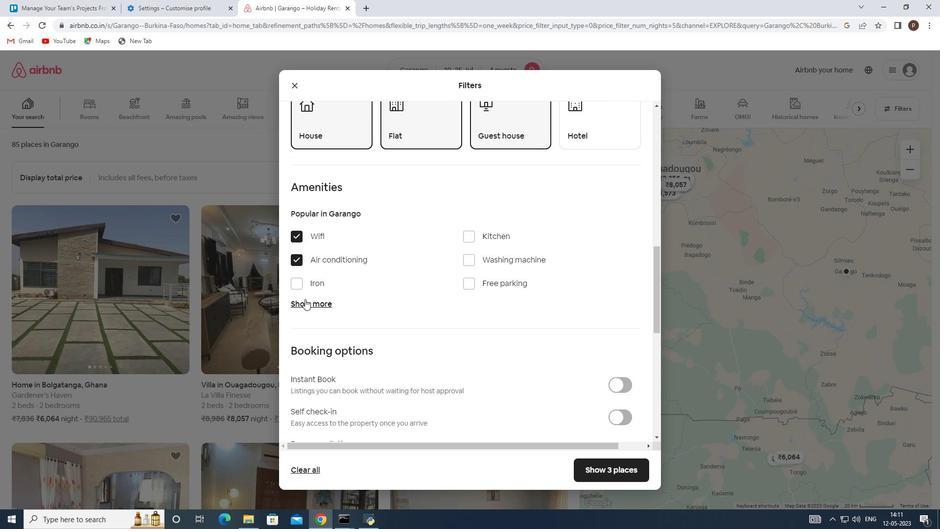 
Action: Mouse pressed left at (305, 302)
Screenshot: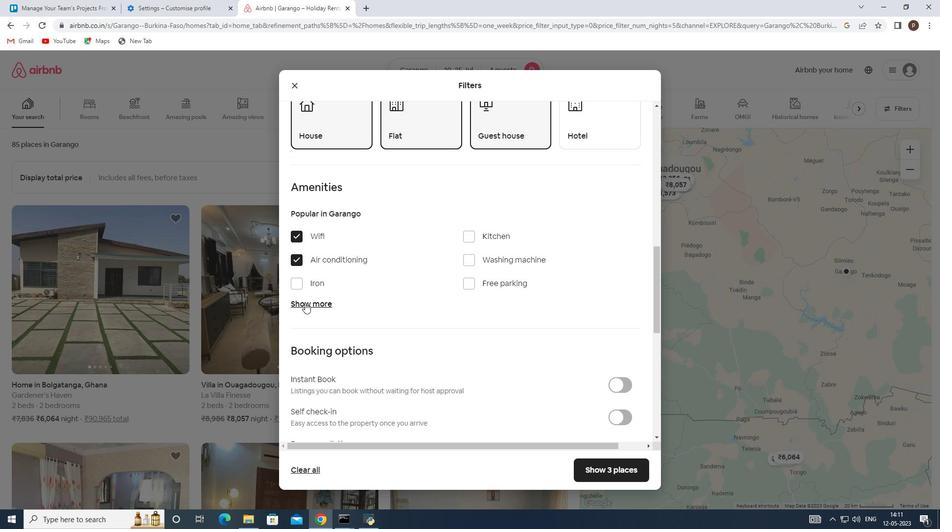 
Action: Mouse moved to (468, 363)
Screenshot: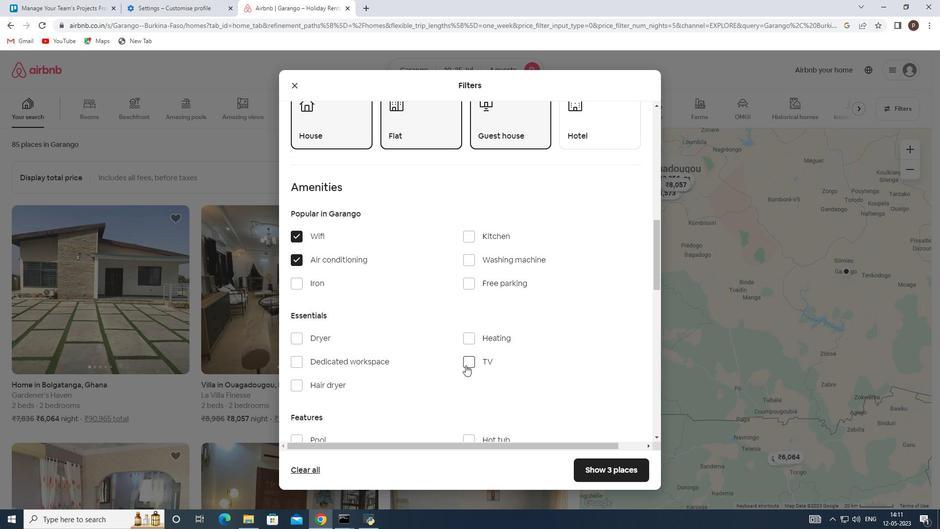 
Action: Mouse pressed left at (468, 363)
Screenshot: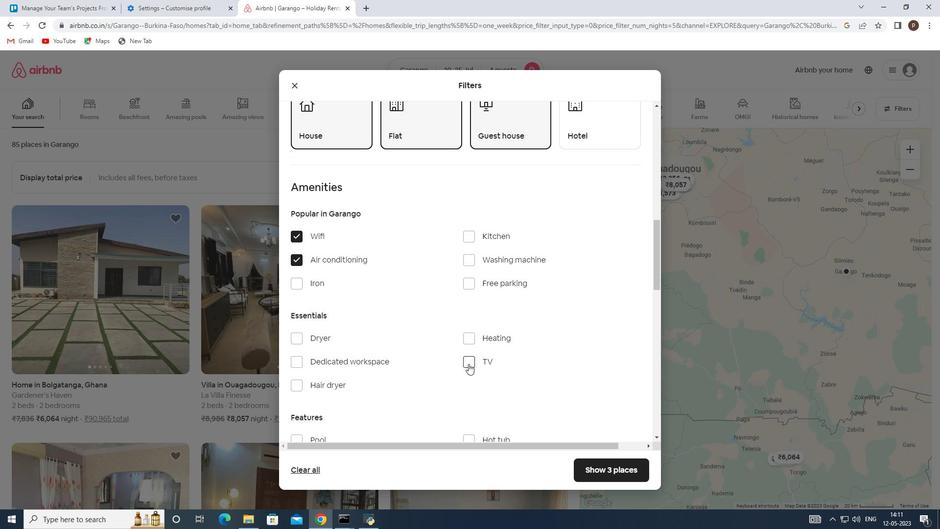 
Action: Mouse moved to (464, 363)
Screenshot: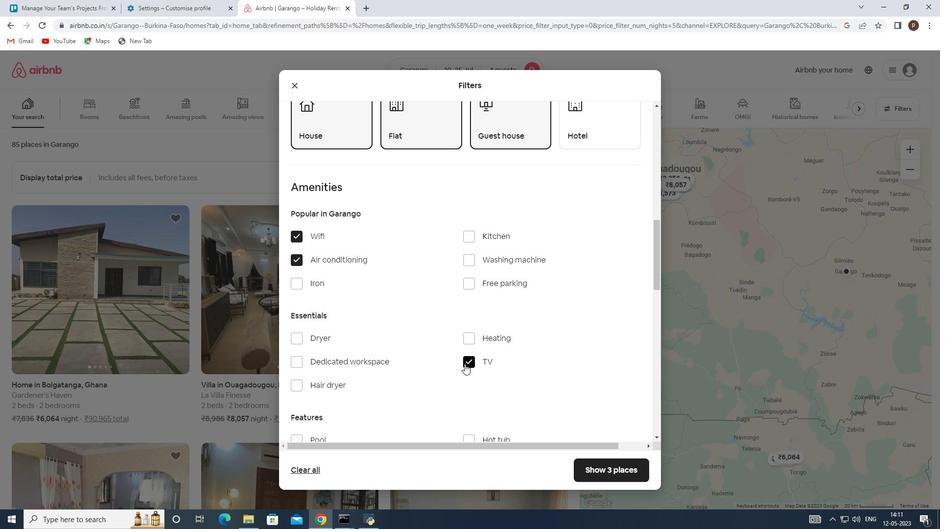 
Action: Mouse scrolled (464, 363) with delta (0, 0)
Screenshot: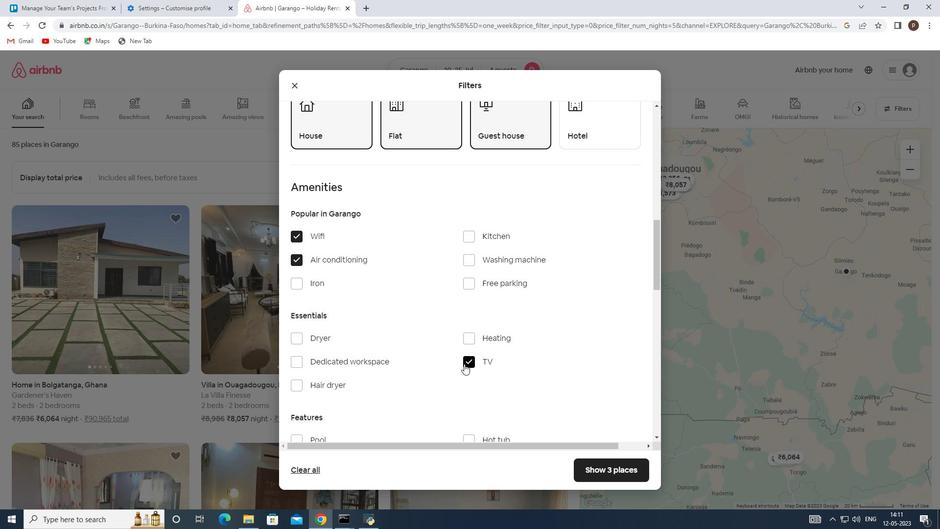 
Action: Mouse scrolled (464, 363) with delta (0, 0)
Screenshot: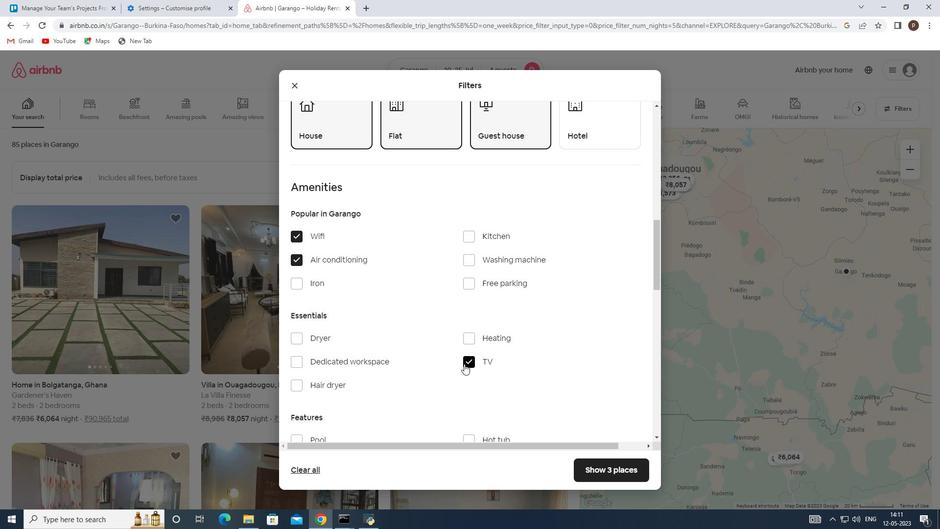 
Action: Mouse moved to (294, 341)
Screenshot: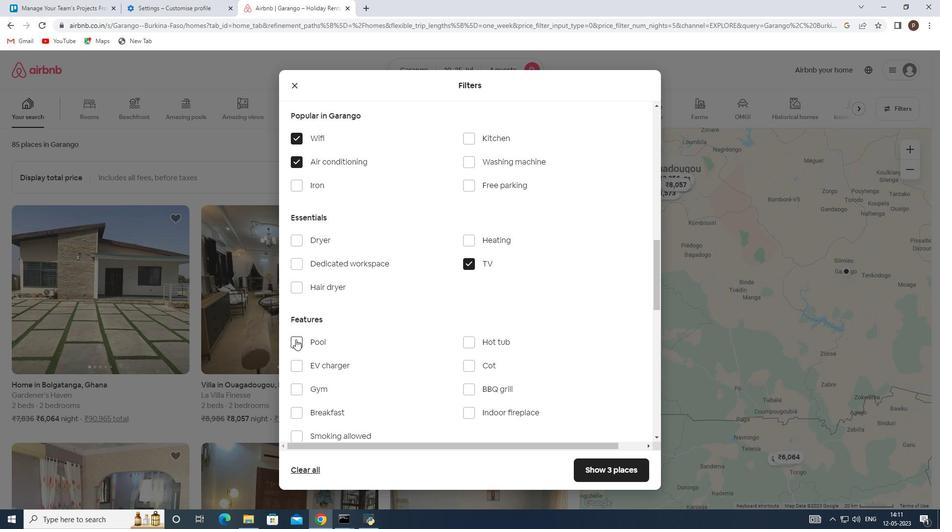 
Action: Mouse pressed left at (294, 341)
Screenshot: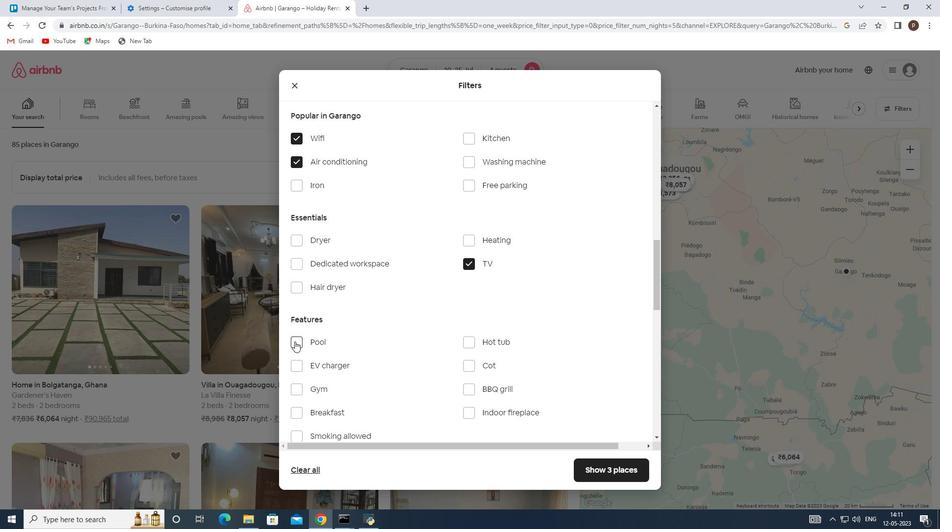 
Action: Mouse moved to (298, 386)
Screenshot: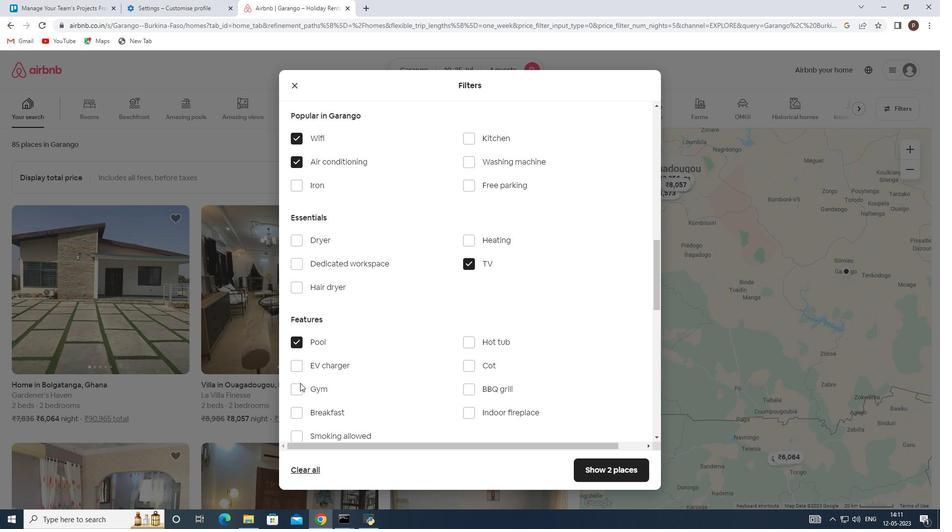 
Action: Mouse pressed left at (298, 386)
Screenshot: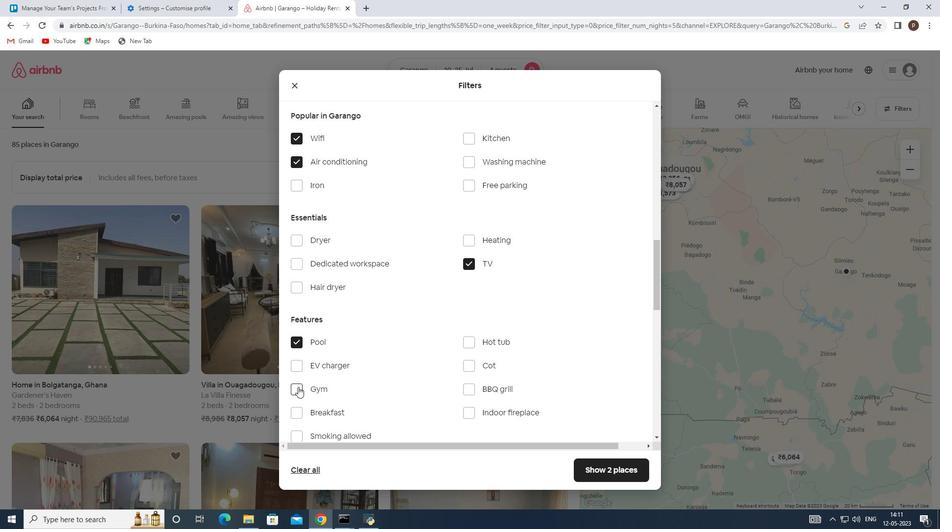 
Action: Mouse moved to (293, 414)
Screenshot: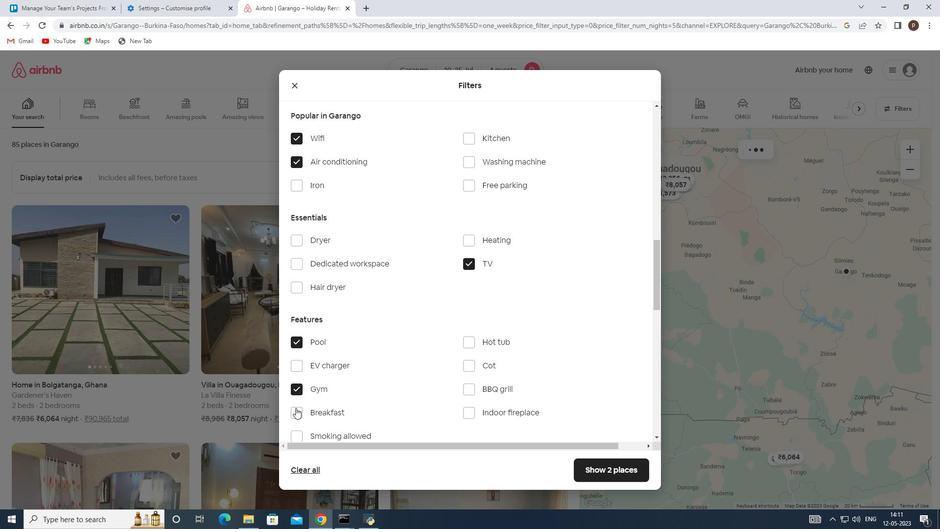 
Action: Mouse pressed left at (293, 414)
Screenshot: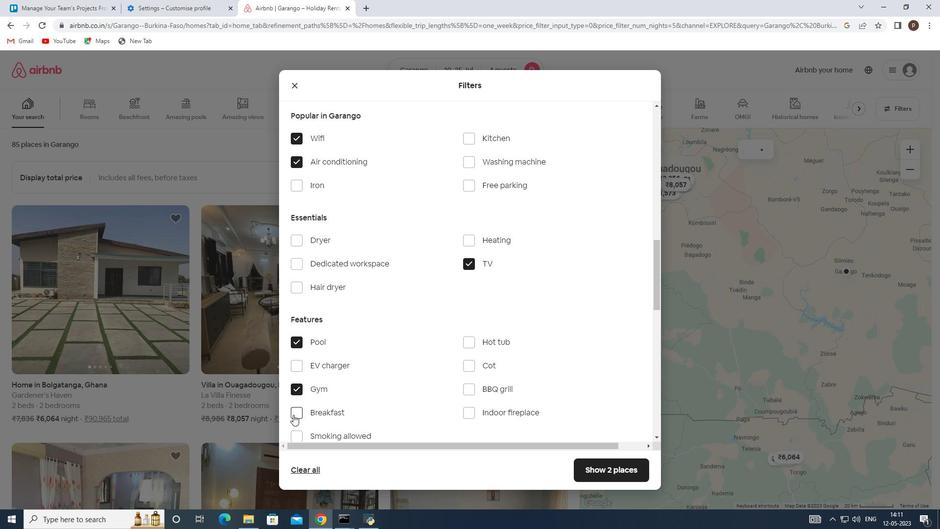 
Action: Mouse moved to (399, 378)
Screenshot: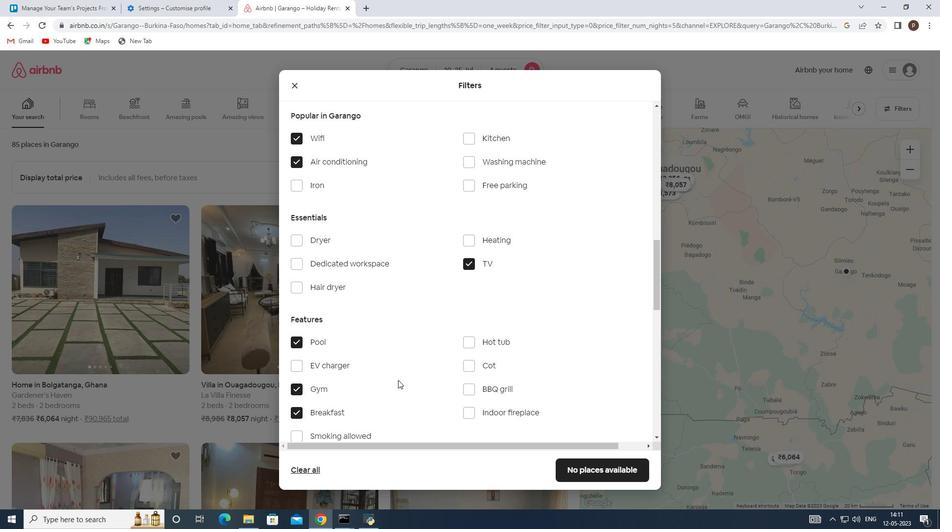 
Action: Mouse scrolled (399, 378) with delta (0, 0)
Screenshot: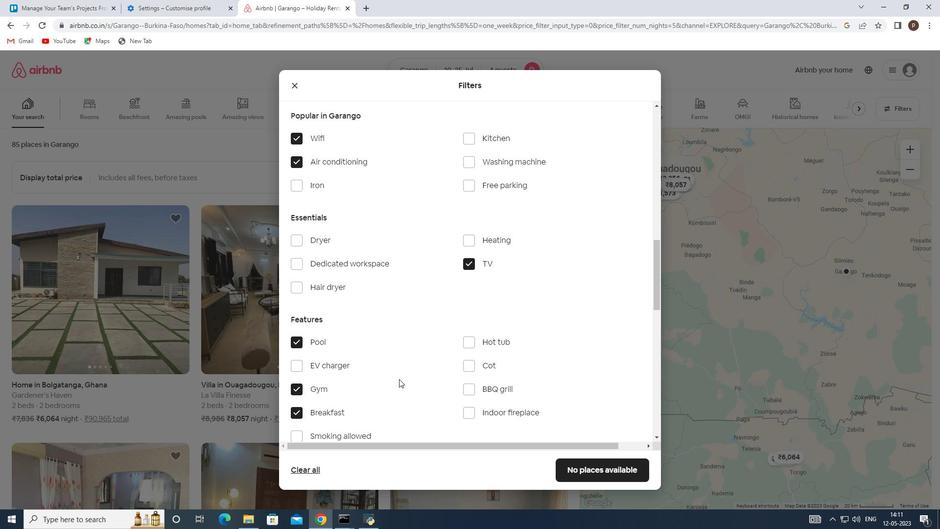 
Action: Mouse moved to (408, 363)
Screenshot: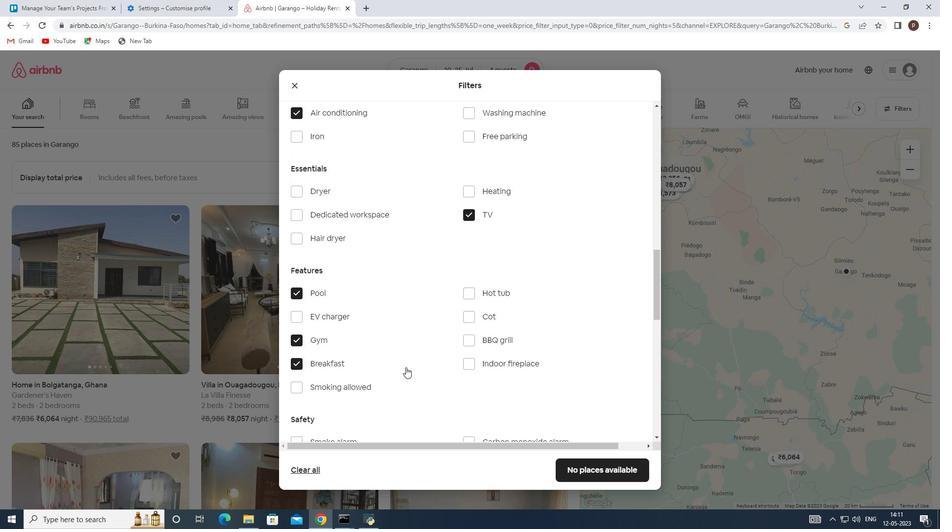 
Action: Mouse scrolled (408, 362) with delta (0, 0)
Screenshot: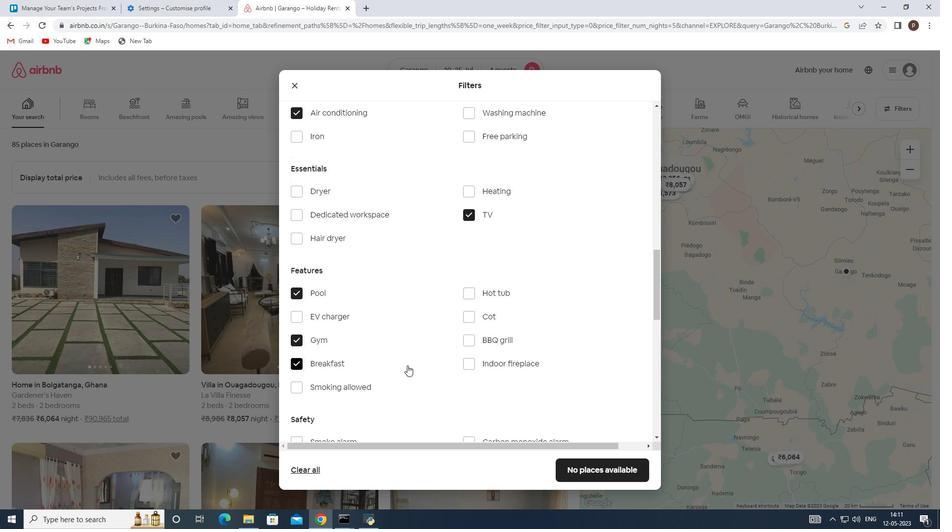 
Action: Mouse scrolled (408, 362) with delta (0, 0)
Screenshot: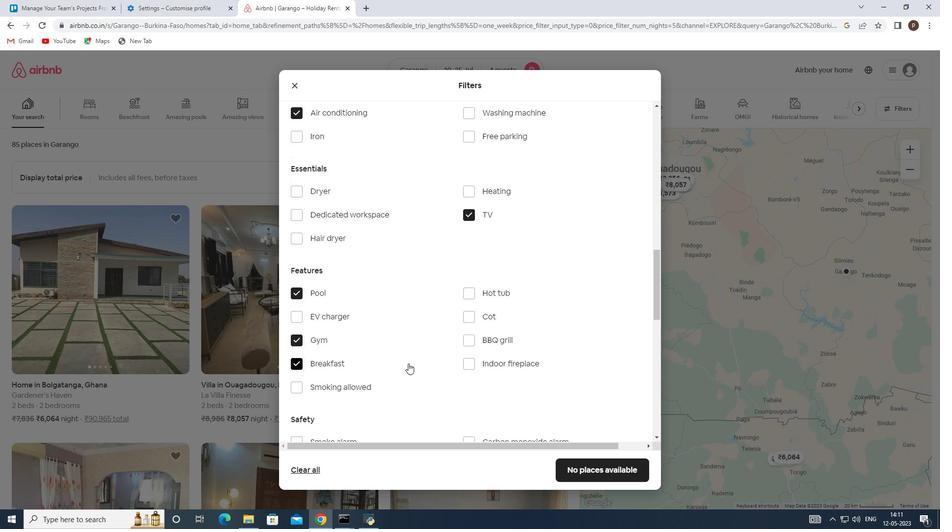 
Action: Mouse scrolled (408, 362) with delta (0, 0)
Screenshot: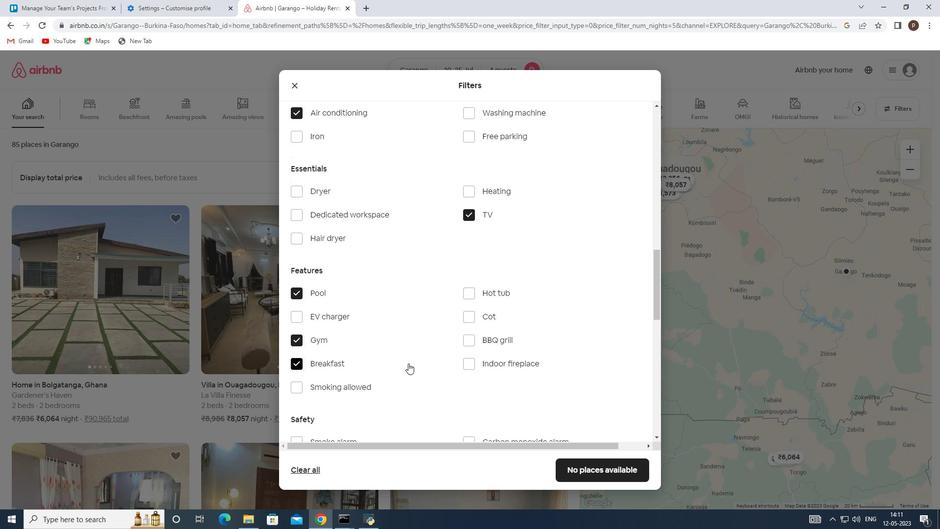 
Action: Mouse moved to (479, 349)
Screenshot: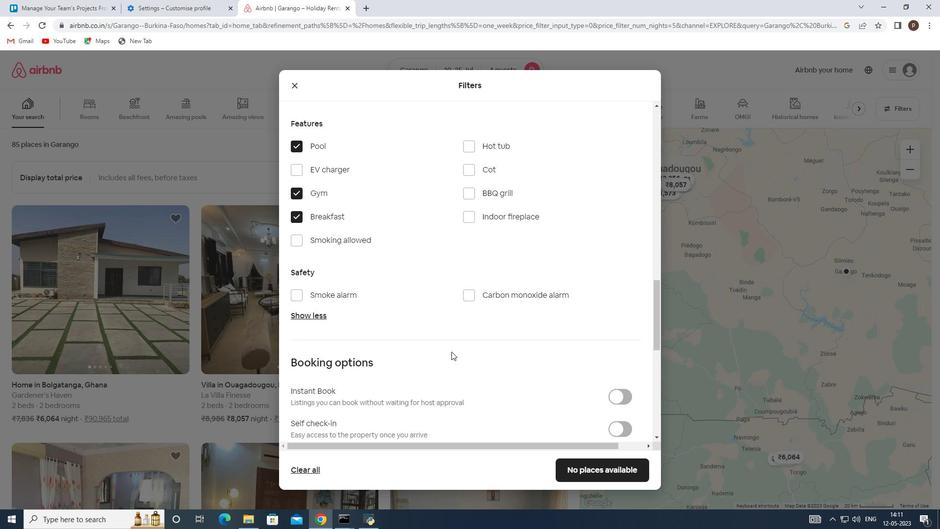 
Action: Mouse scrolled (479, 348) with delta (0, 0)
Screenshot: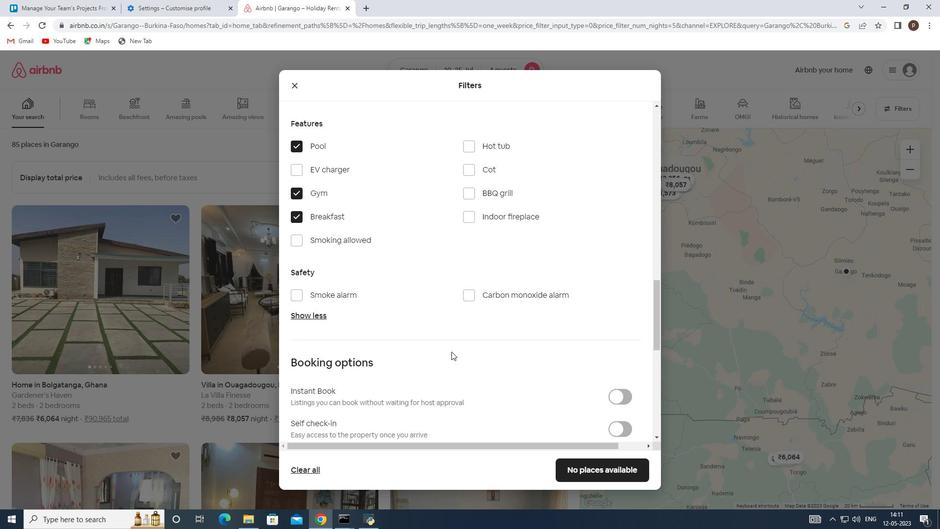 
Action: Mouse moved to (619, 378)
Screenshot: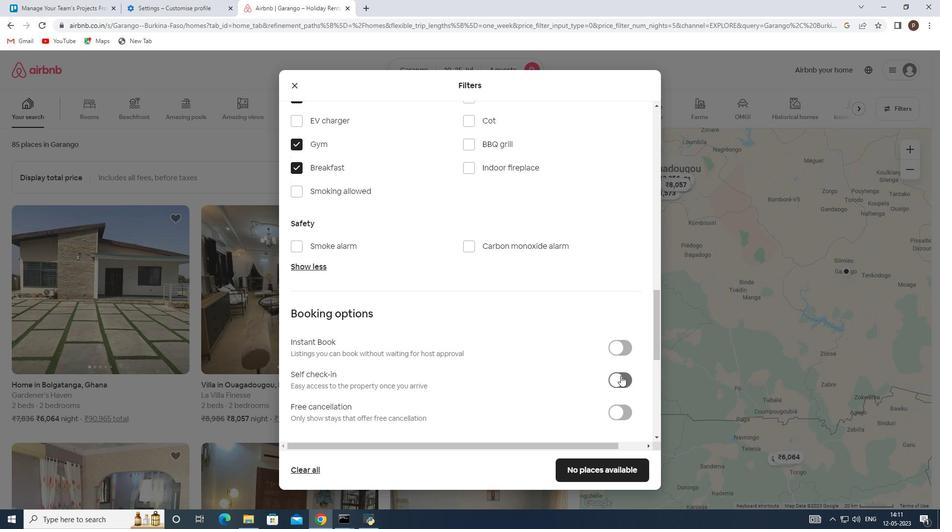 
Action: Mouse pressed left at (619, 378)
Screenshot: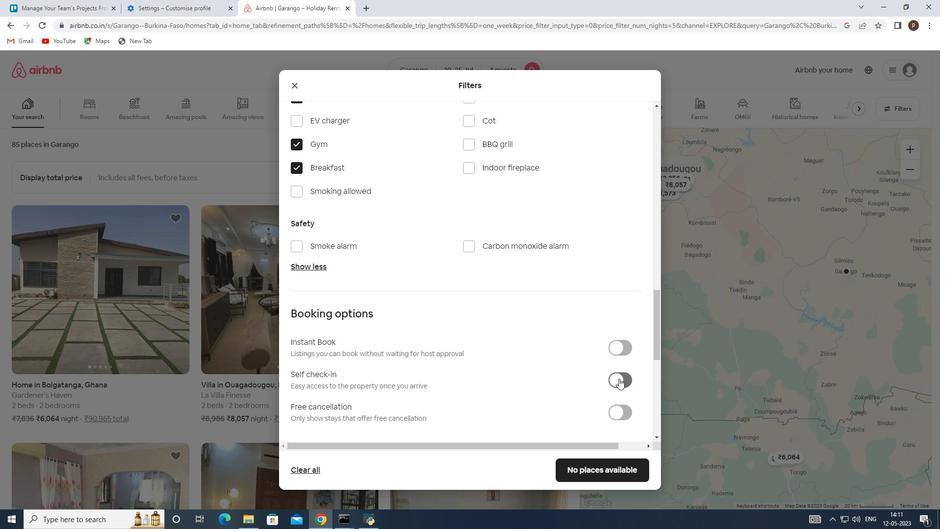 
Action: Mouse moved to (489, 357)
Screenshot: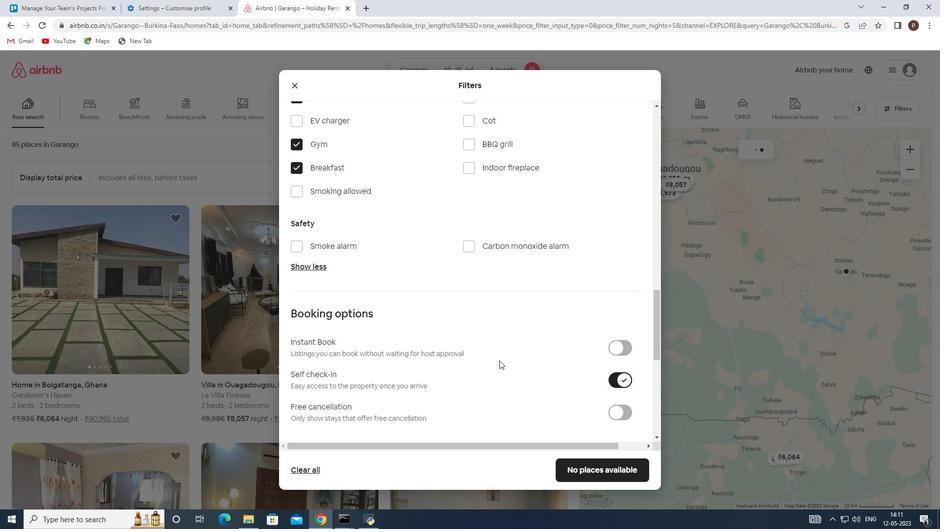 
Action: Mouse scrolled (489, 356) with delta (0, 0)
Screenshot: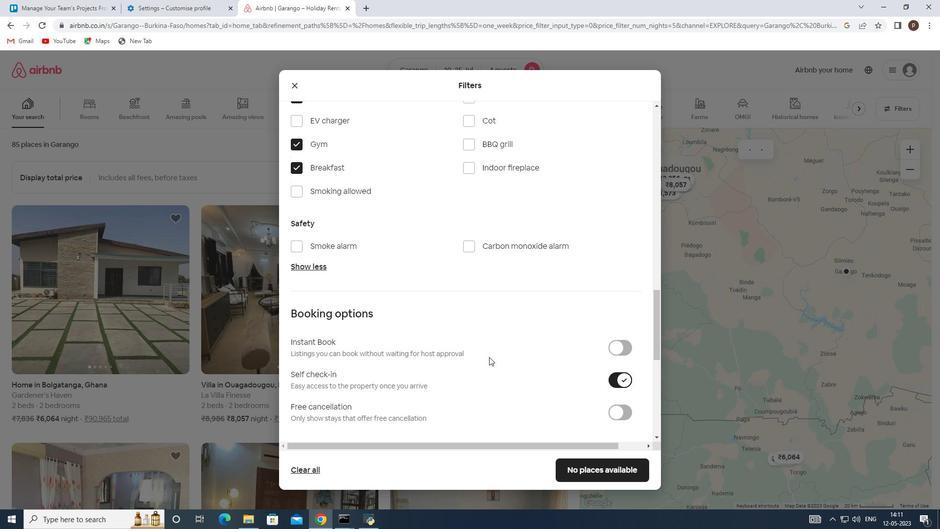 
Action: Mouse scrolled (489, 356) with delta (0, 0)
Screenshot: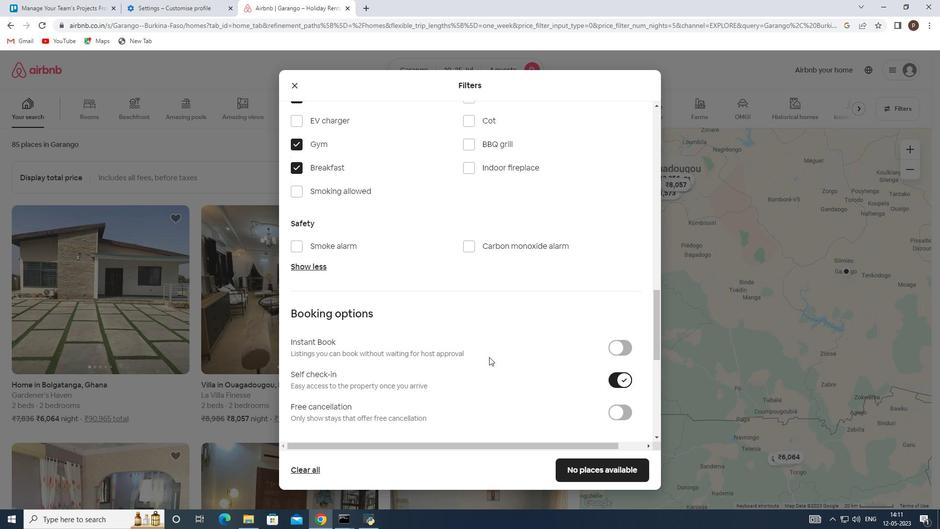 
Action: Mouse moved to (475, 340)
Screenshot: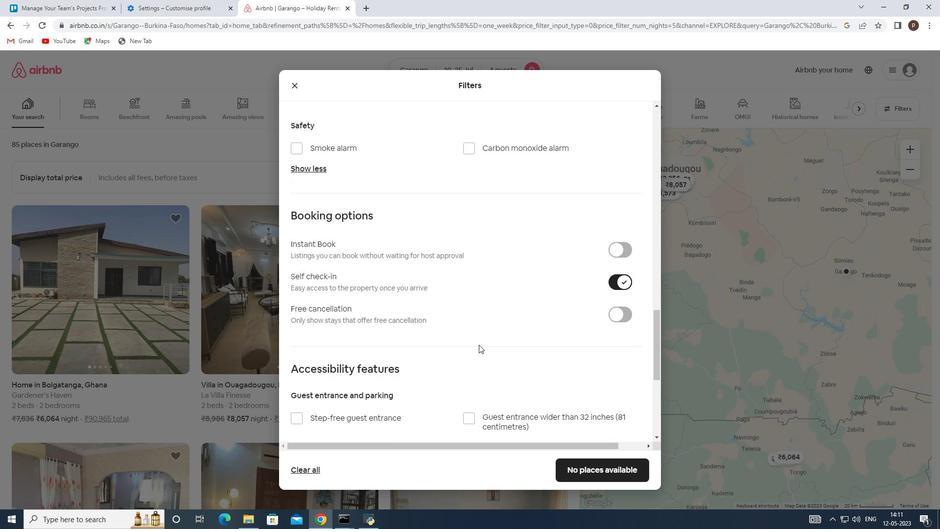 
Action: Mouse scrolled (475, 340) with delta (0, 0)
Screenshot: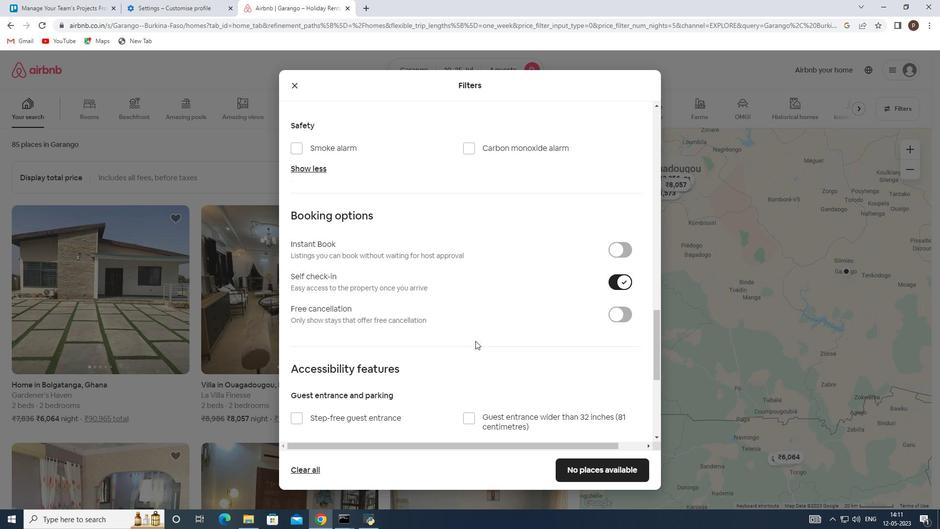 
Action: Mouse scrolled (475, 340) with delta (0, 0)
Screenshot: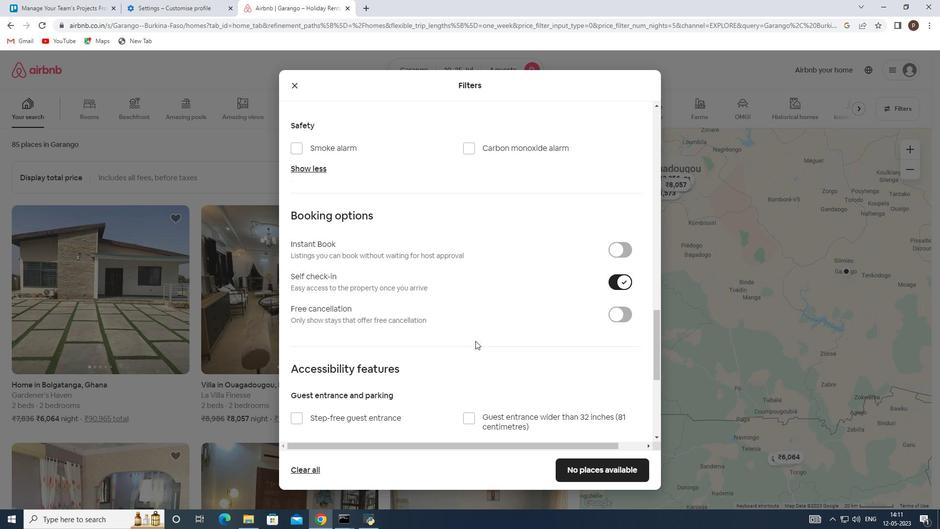 
Action: Mouse scrolled (475, 340) with delta (0, 0)
Screenshot: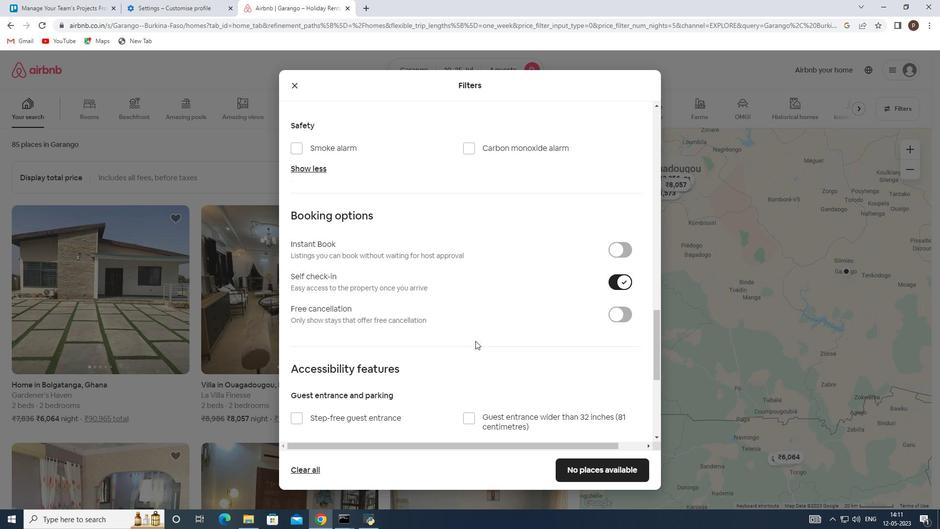 
Action: Mouse scrolled (475, 340) with delta (0, 0)
Screenshot: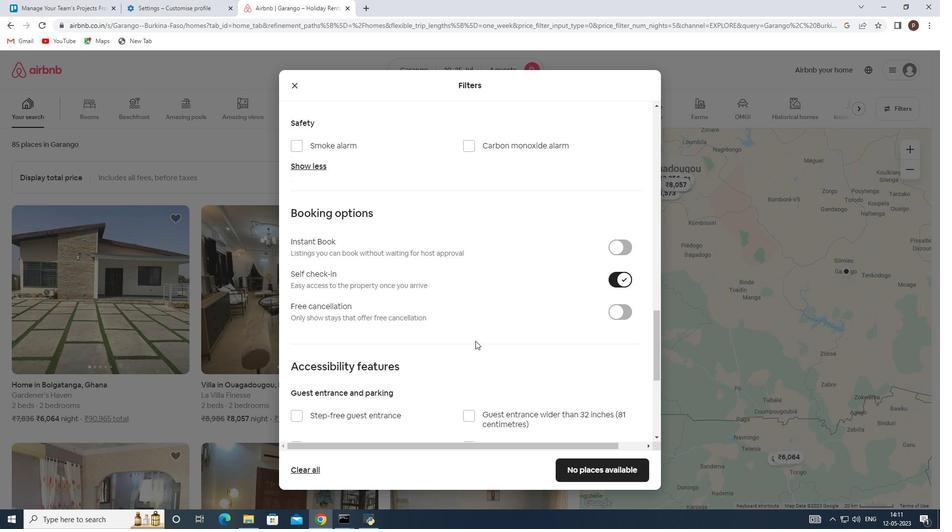 
Action: Mouse scrolled (475, 340) with delta (0, 0)
Screenshot: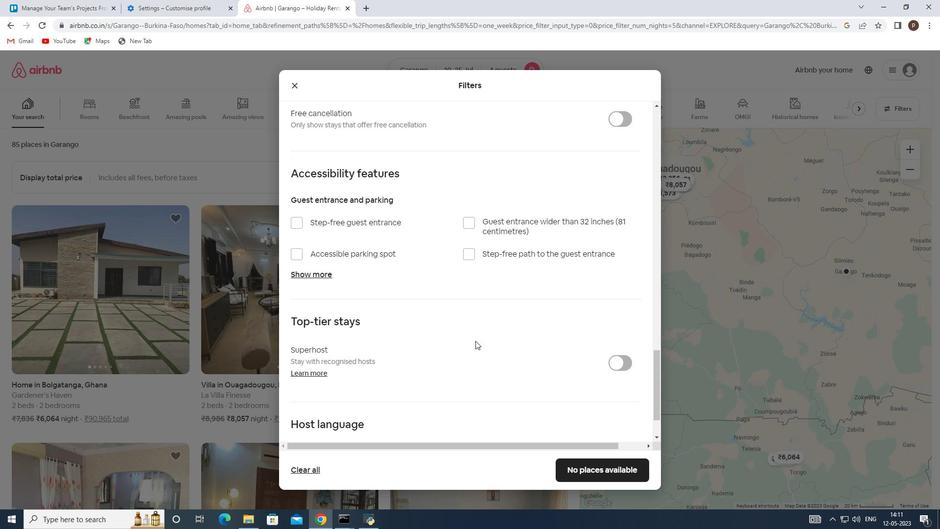 
Action: Mouse scrolled (475, 340) with delta (0, 0)
Screenshot: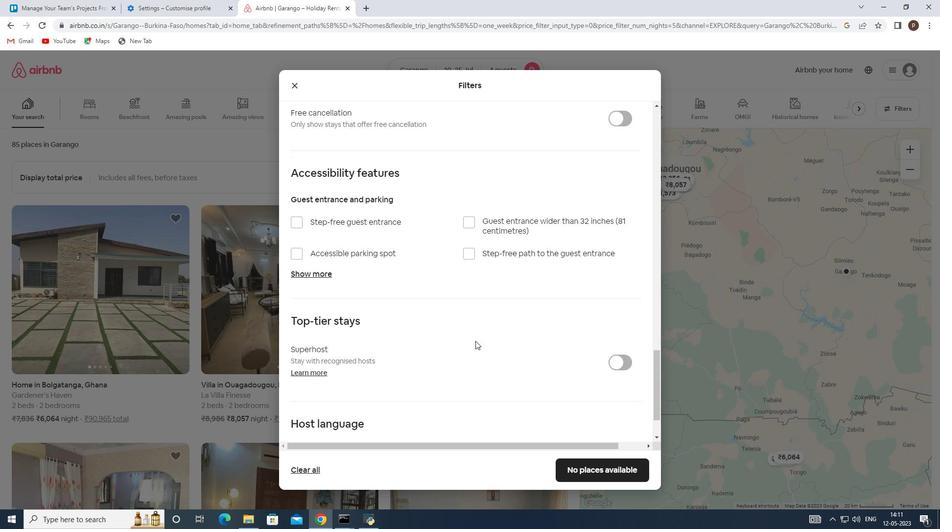 
Action: Mouse scrolled (475, 340) with delta (0, 0)
Screenshot: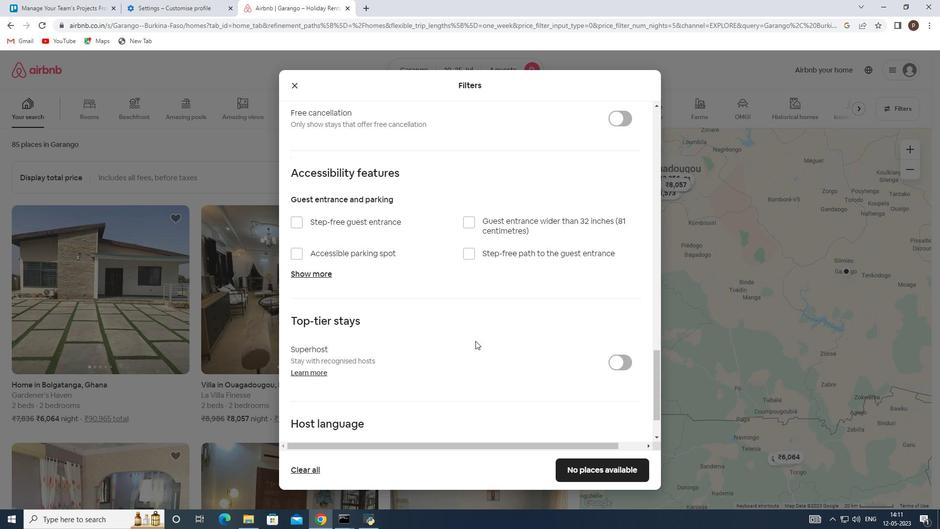 
Action: Mouse moved to (291, 390)
Screenshot: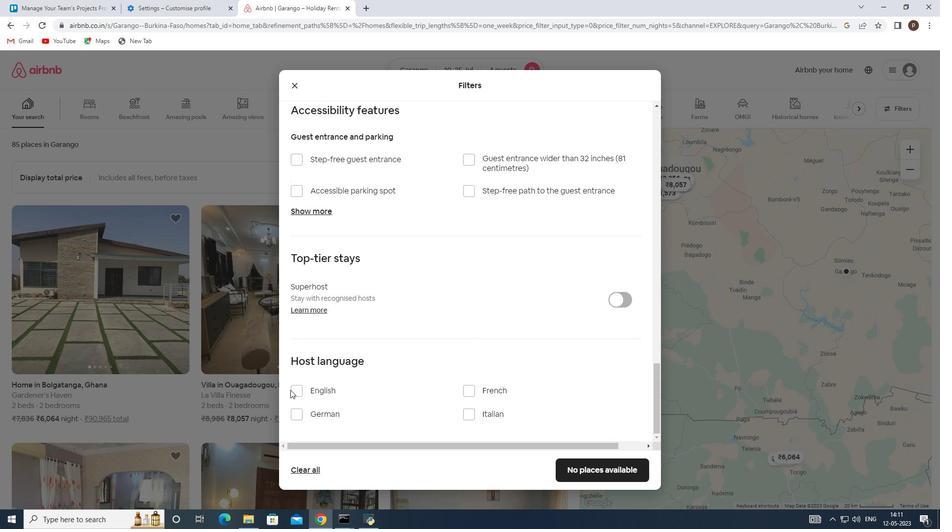
Action: Mouse pressed left at (291, 390)
Screenshot: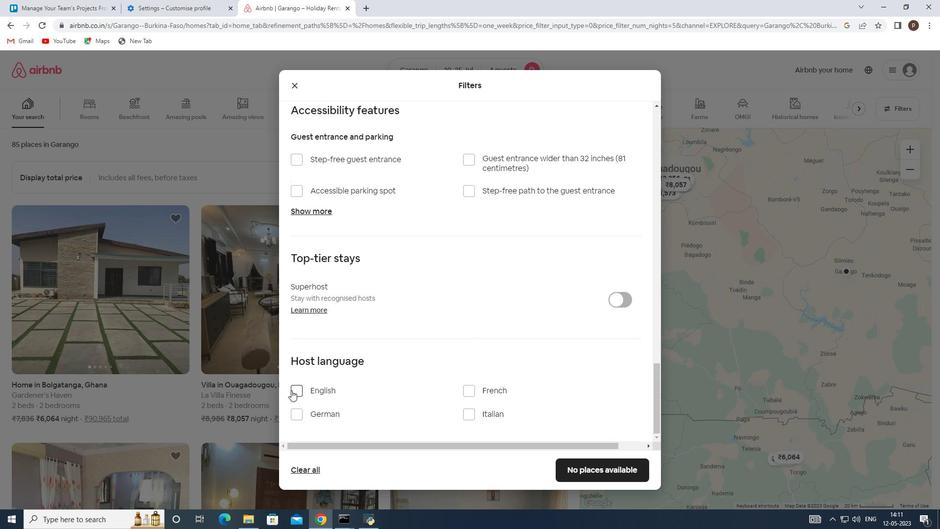 
Action: Mouse moved to (595, 468)
Screenshot: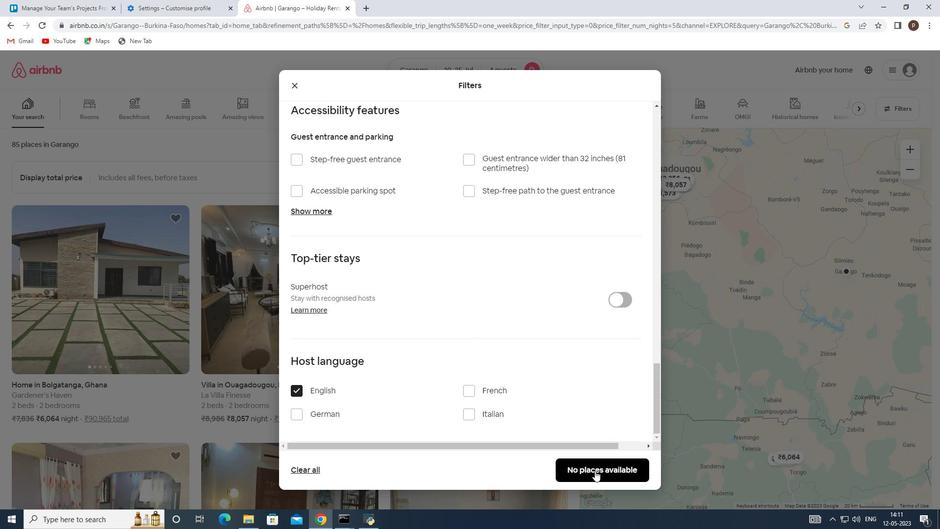 
Action: Mouse pressed left at (595, 468)
Screenshot: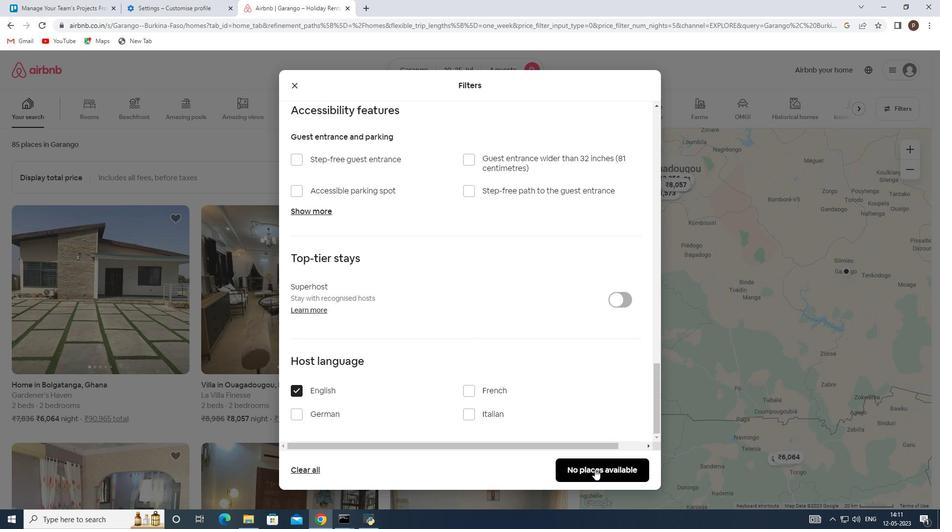 
Action: Mouse moved to (596, 464)
Screenshot: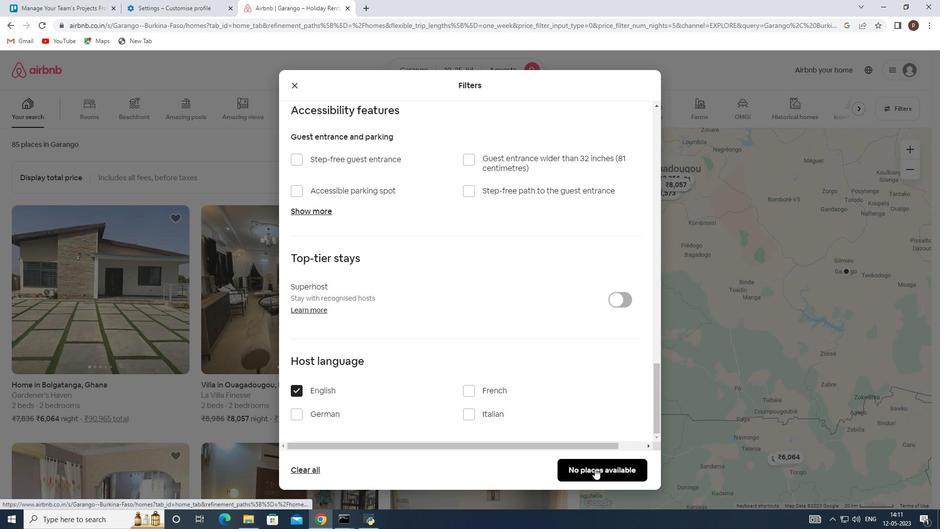 
